Task: Create and Set up a 30-minute session to provide feedback on website design.
Action: Mouse moved to (89, 159)
Screenshot: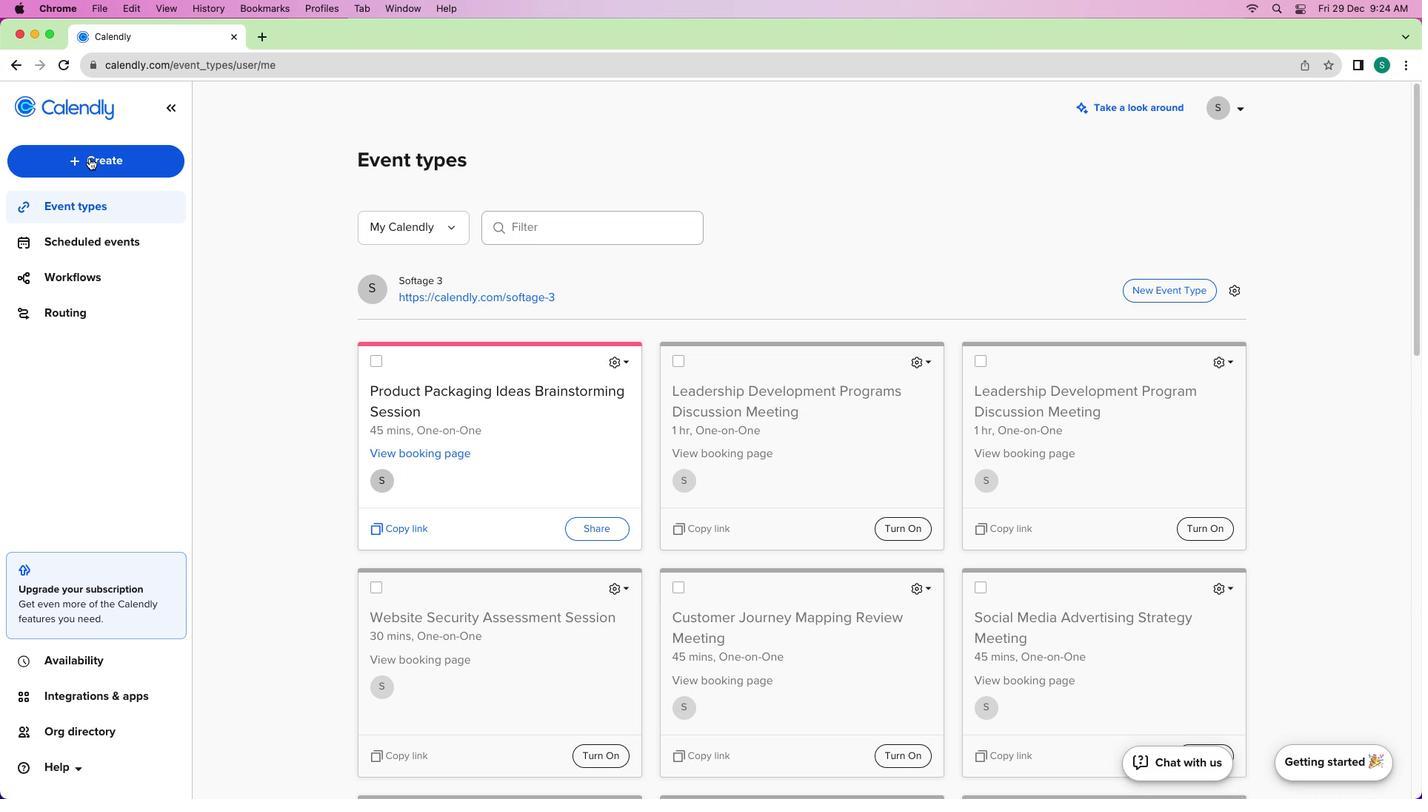 
Action: Mouse pressed left at (89, 159)
Screenshot: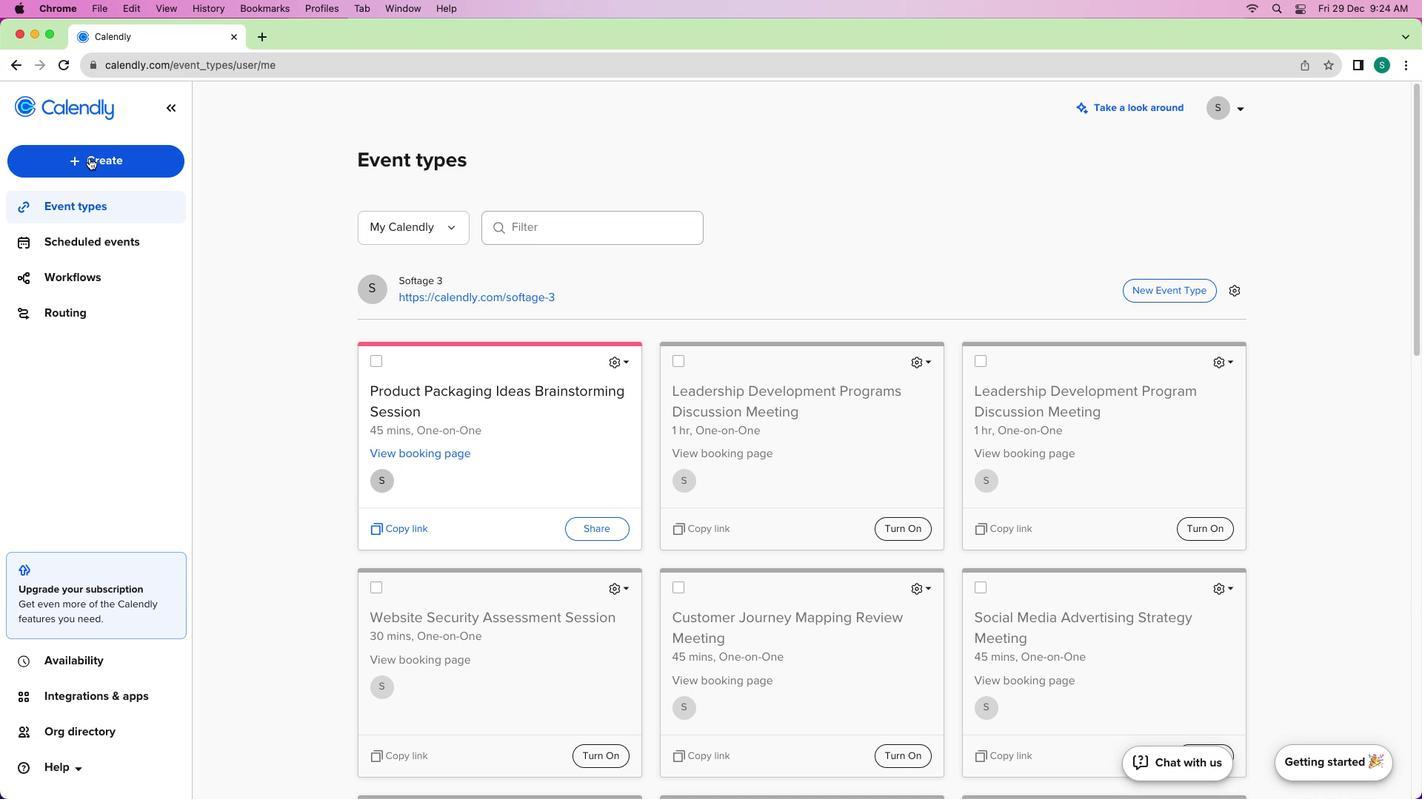 
Action: Mouse moved to (99, 207)
Screenshot: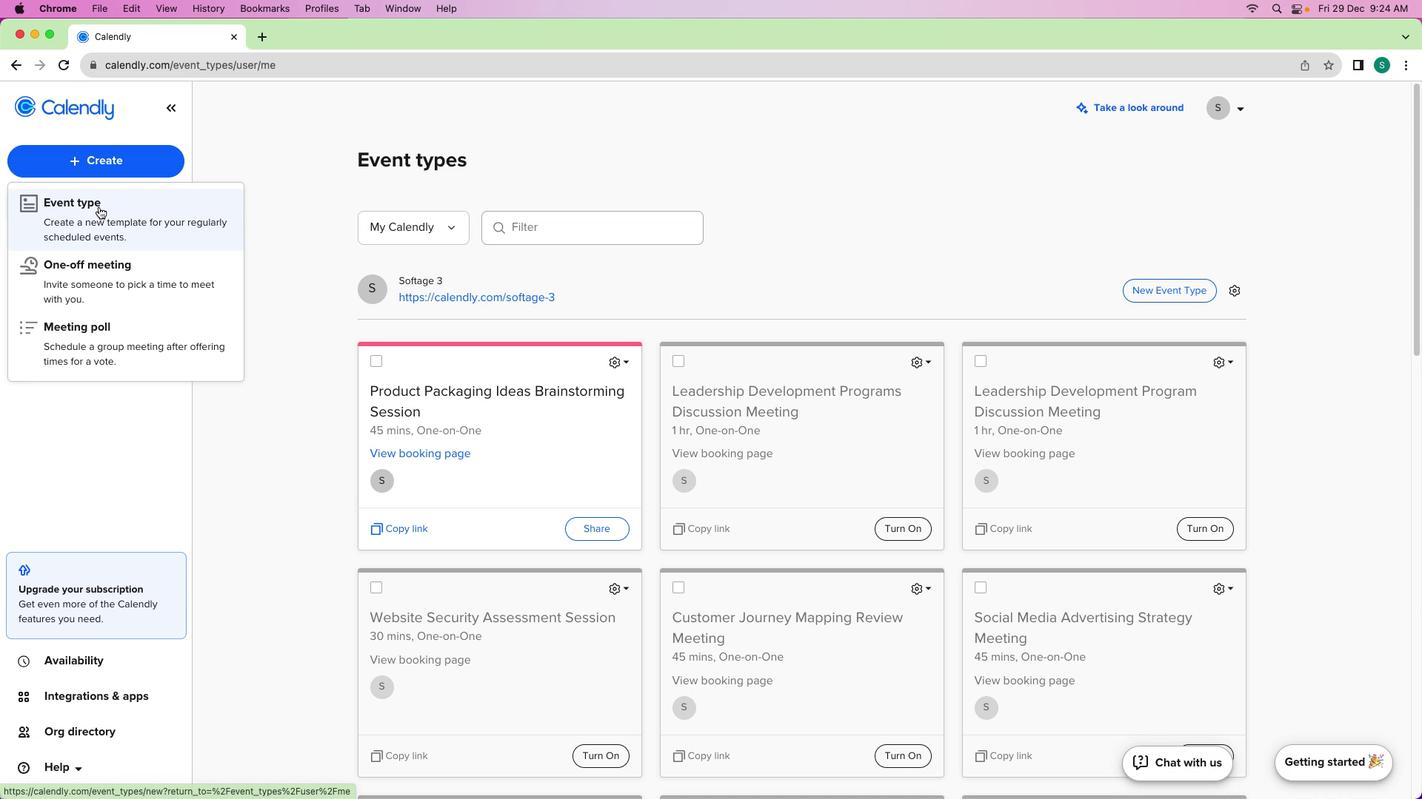 
Action: Mouse pressed left at (99, 207)
Screenshot: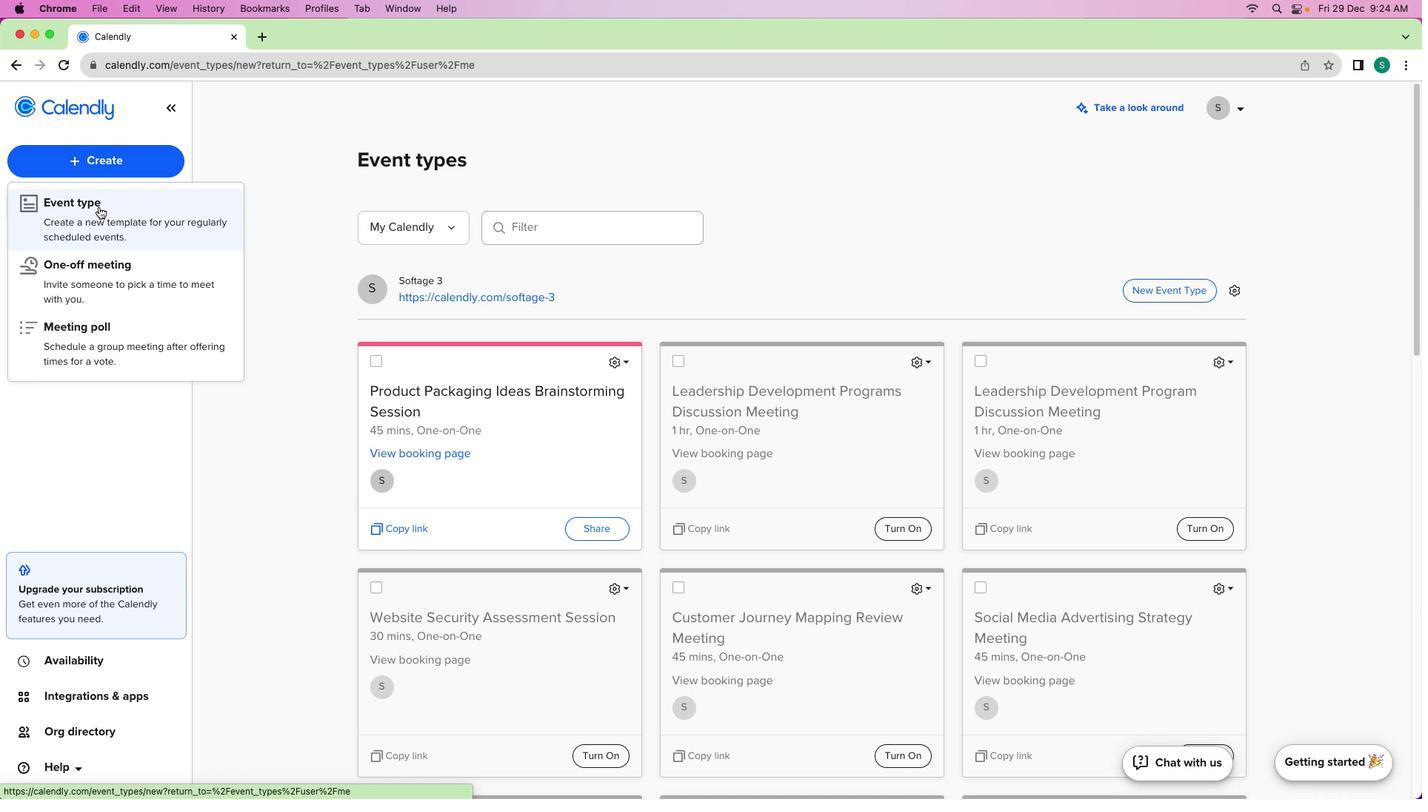 
Action: Mouse moved to (525, 311)
Screenshot: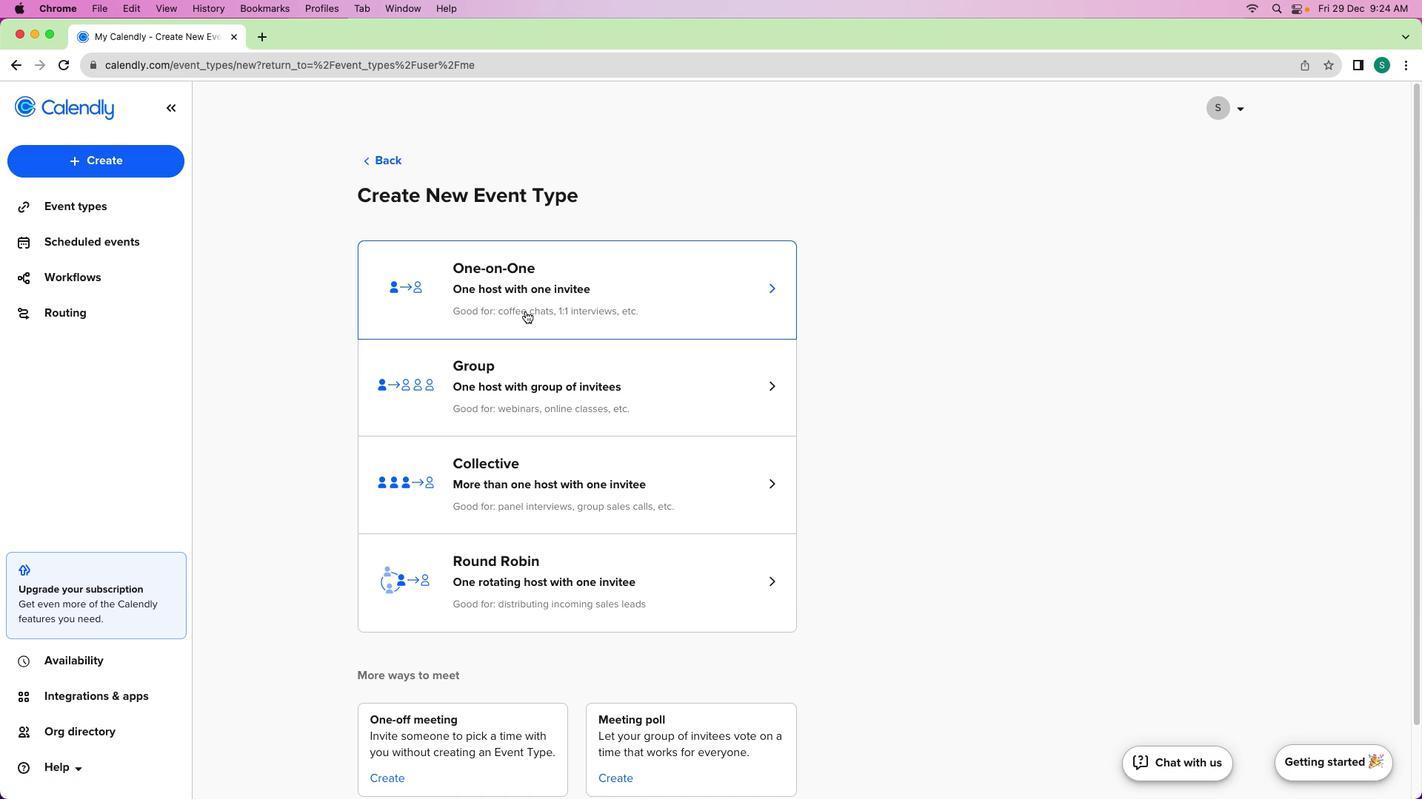 
Action: Mouse pressed left at (525, 311)
Screenshot: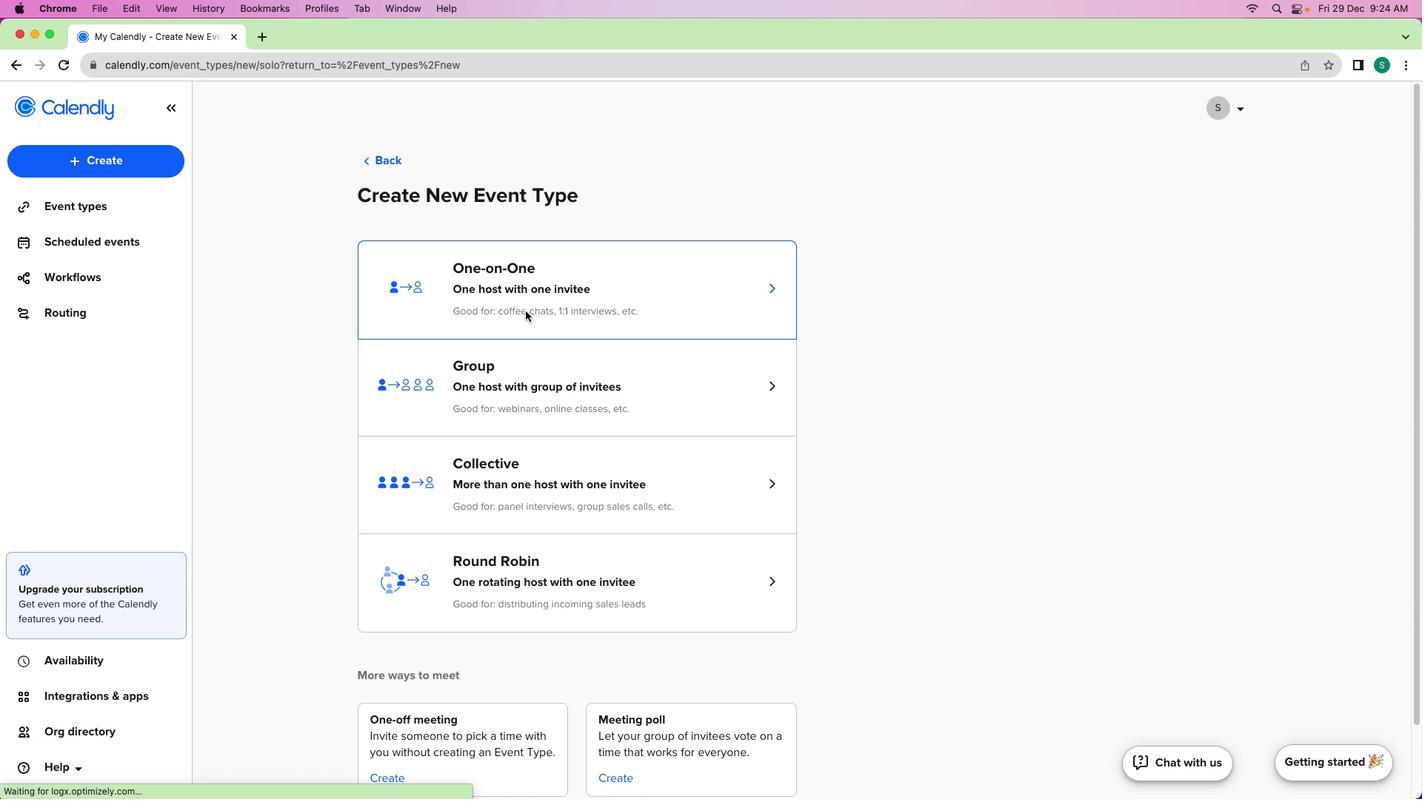 
Action: Mouse moved to (208, 235)
Screenshot: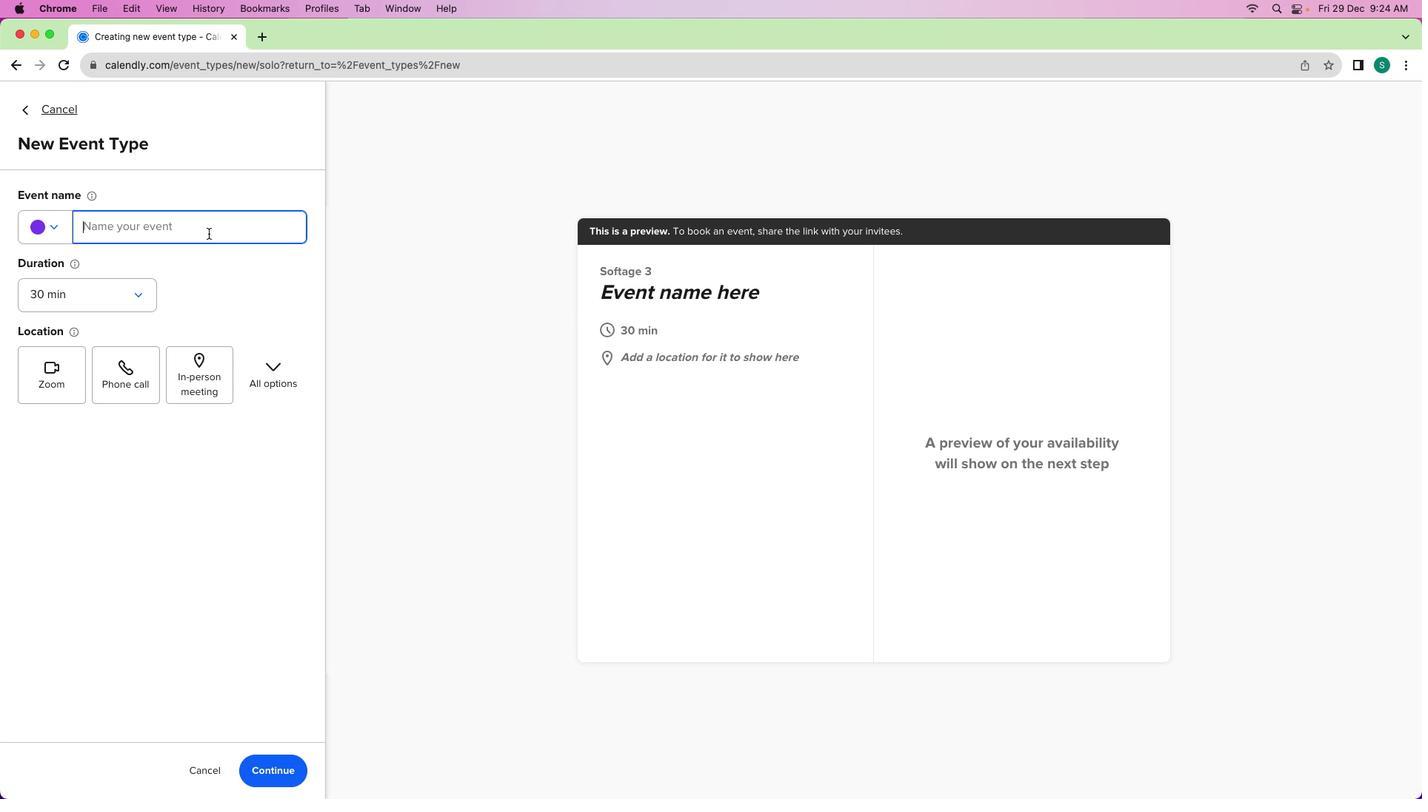 
Action: Mouse pressed left at (208, 235)
Screenshot: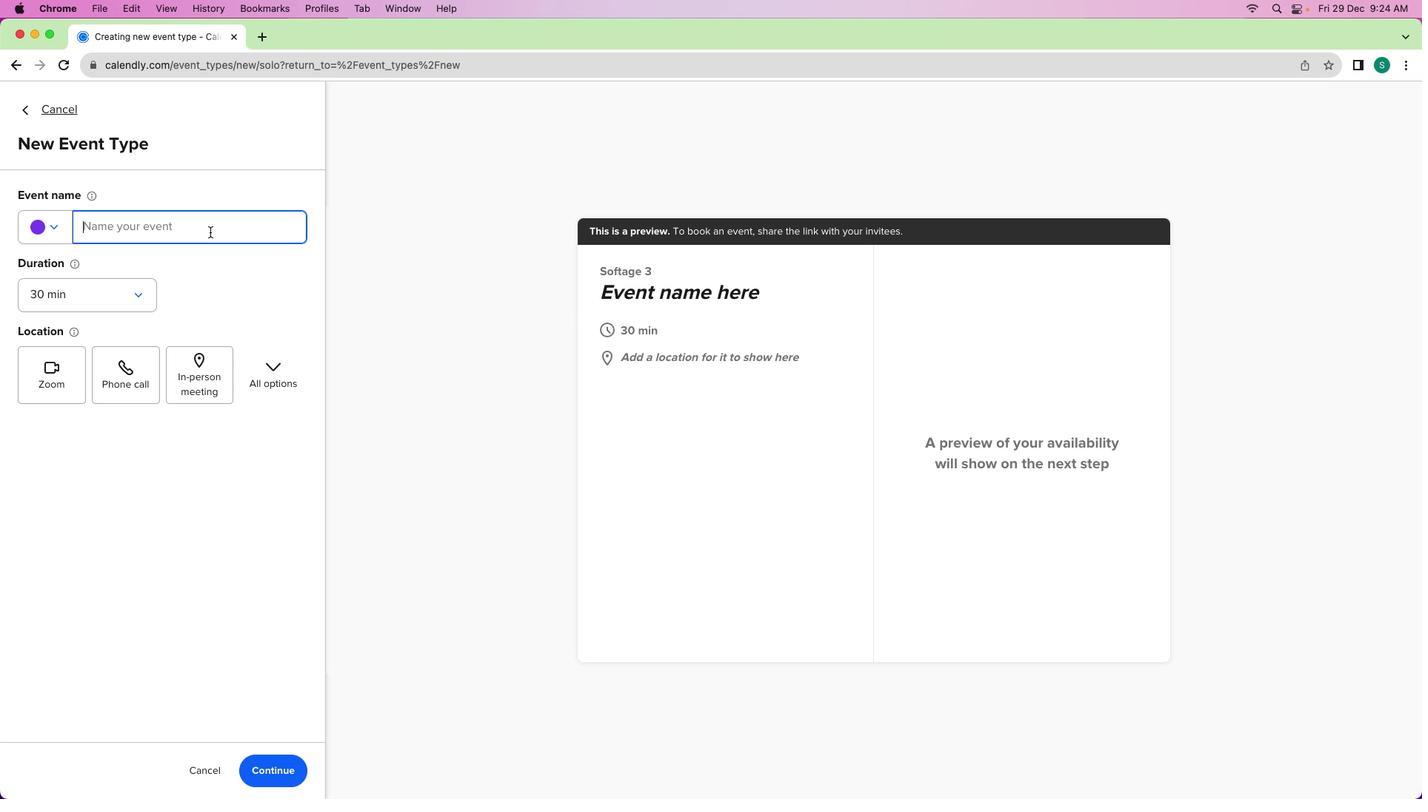 
Action: Mouse moved to (206, 221)
Screenshot: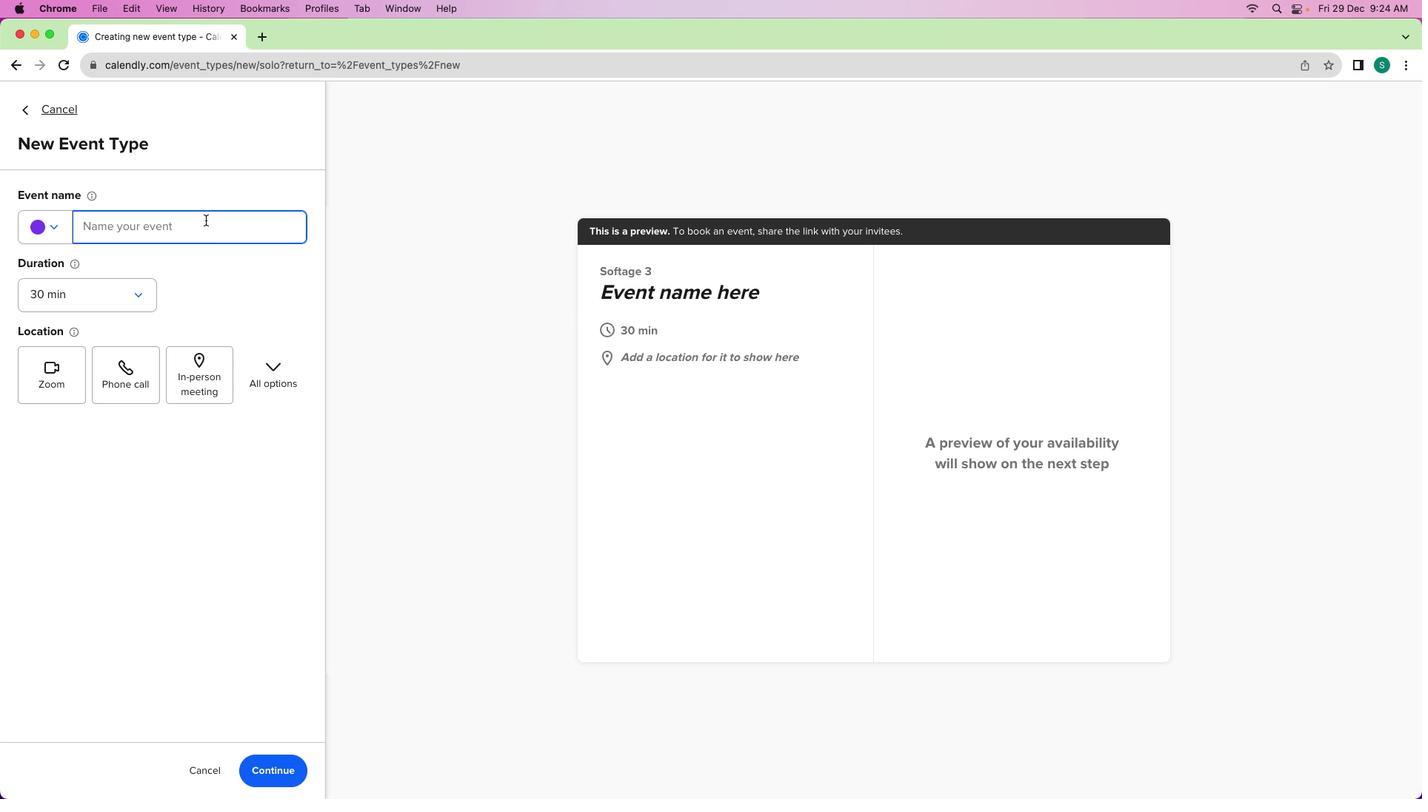 
Action: Key pressed Key.shift'W''e''b''s''i''t''e'Key.spaceKey.shift'D''e''s''i''g''n'Key.spaceKey.shift'F''e''e''e''d'Key.backspaceKey.backspace'd''b''a''c''k'Key.spaceKey.shift'S''e''s''s''o'Key.backspace'i''o''n'
Screenshot: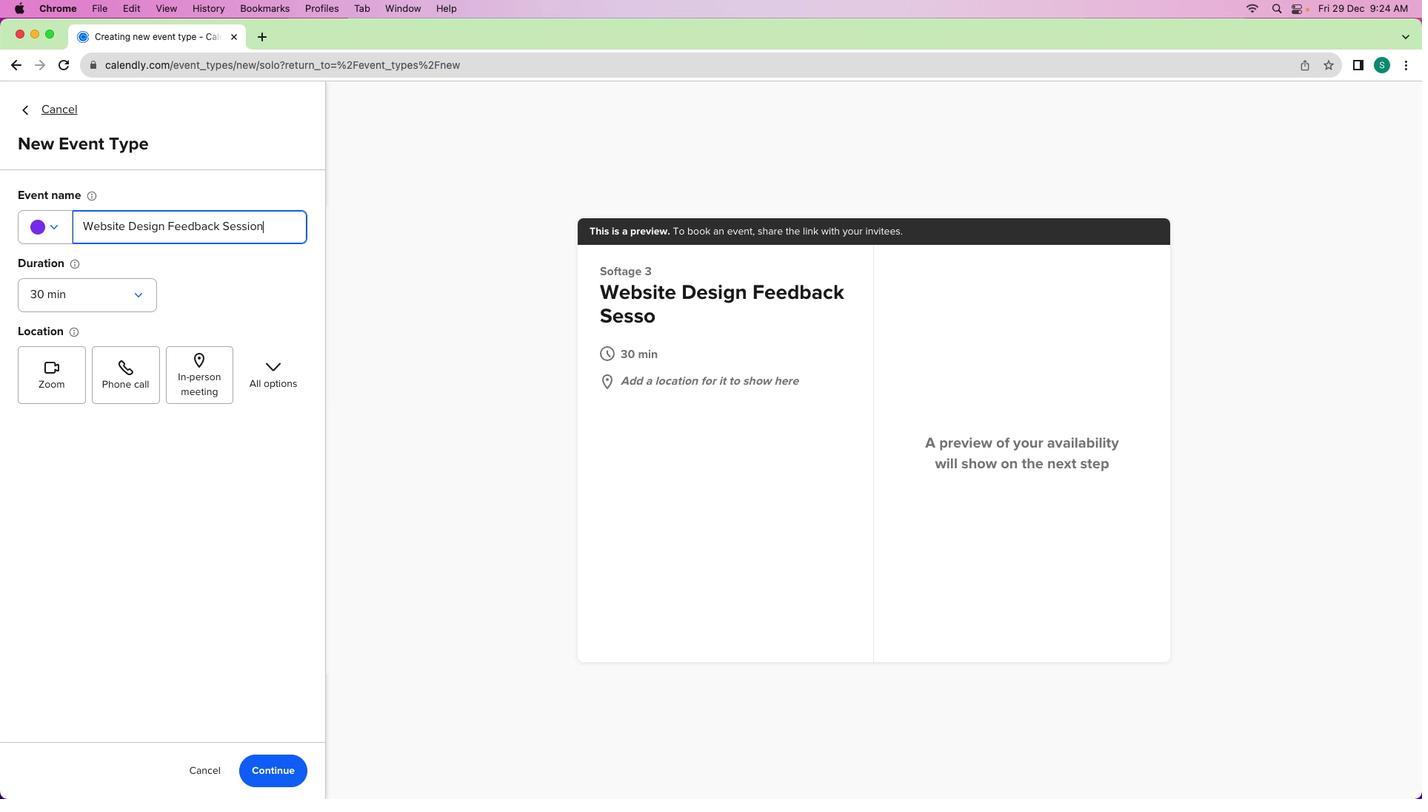 
Action: Mouse moved to (113, 289)
Screenshot: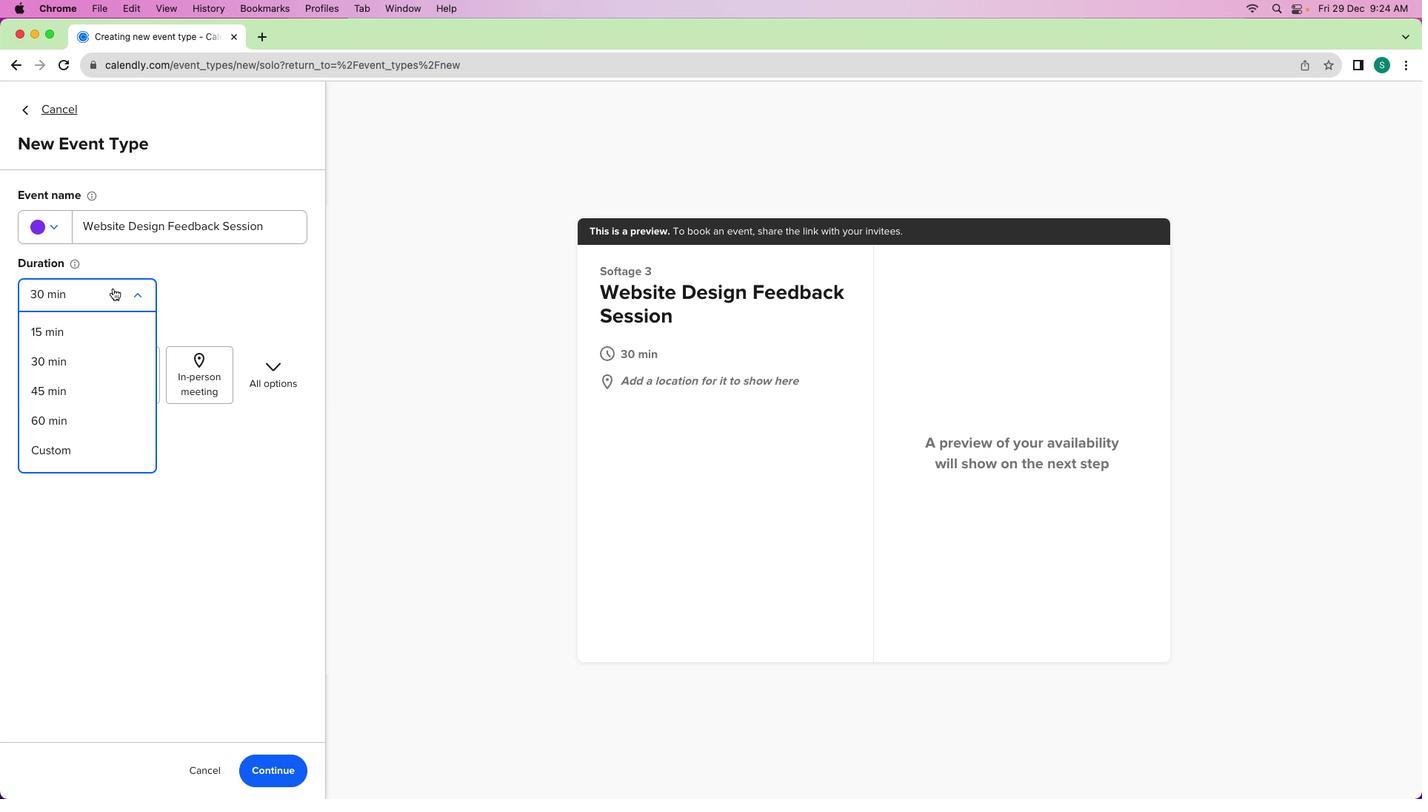 
Action: Mouse pressed left at (113, 289)
Screenshot: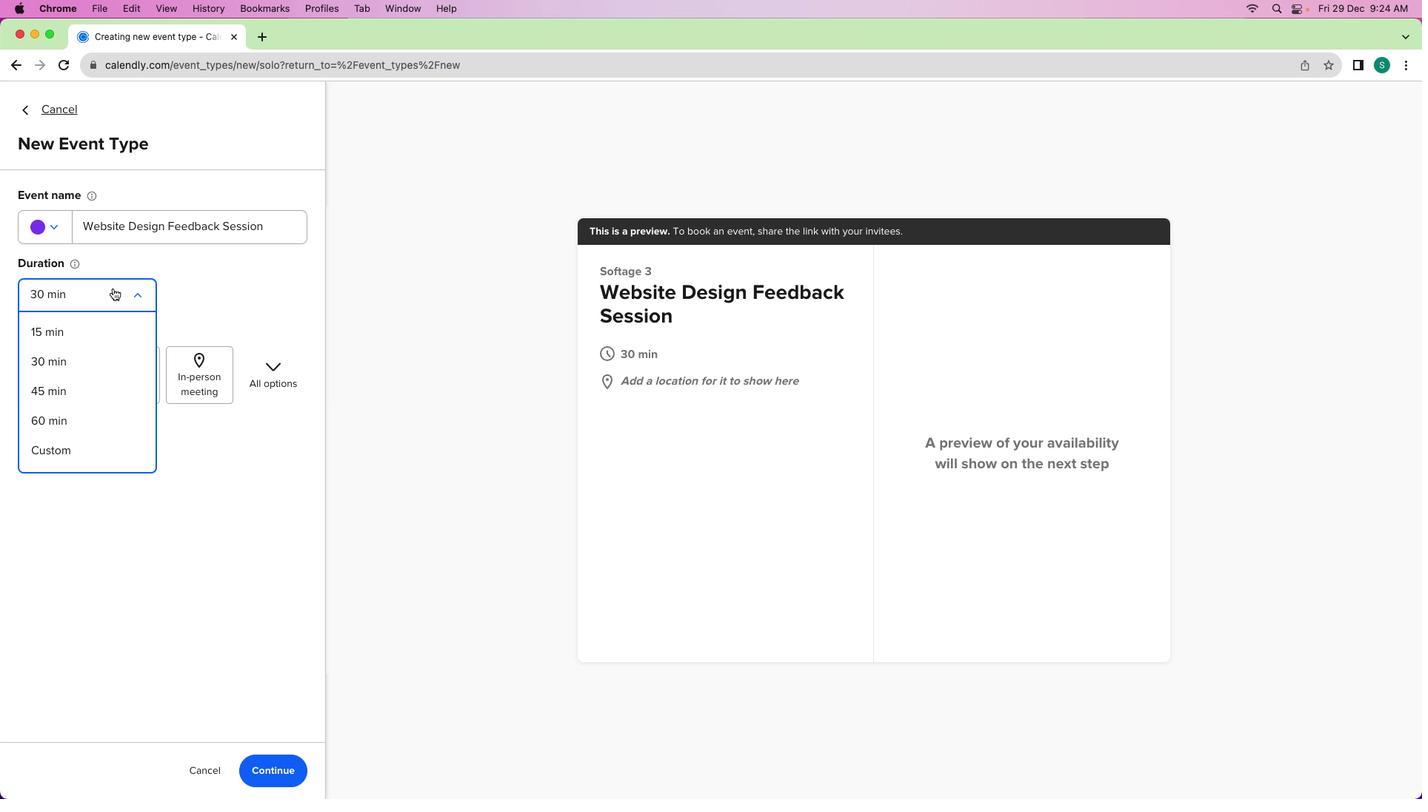 
Action: Mouse moved to (111, 301)
Screenshot: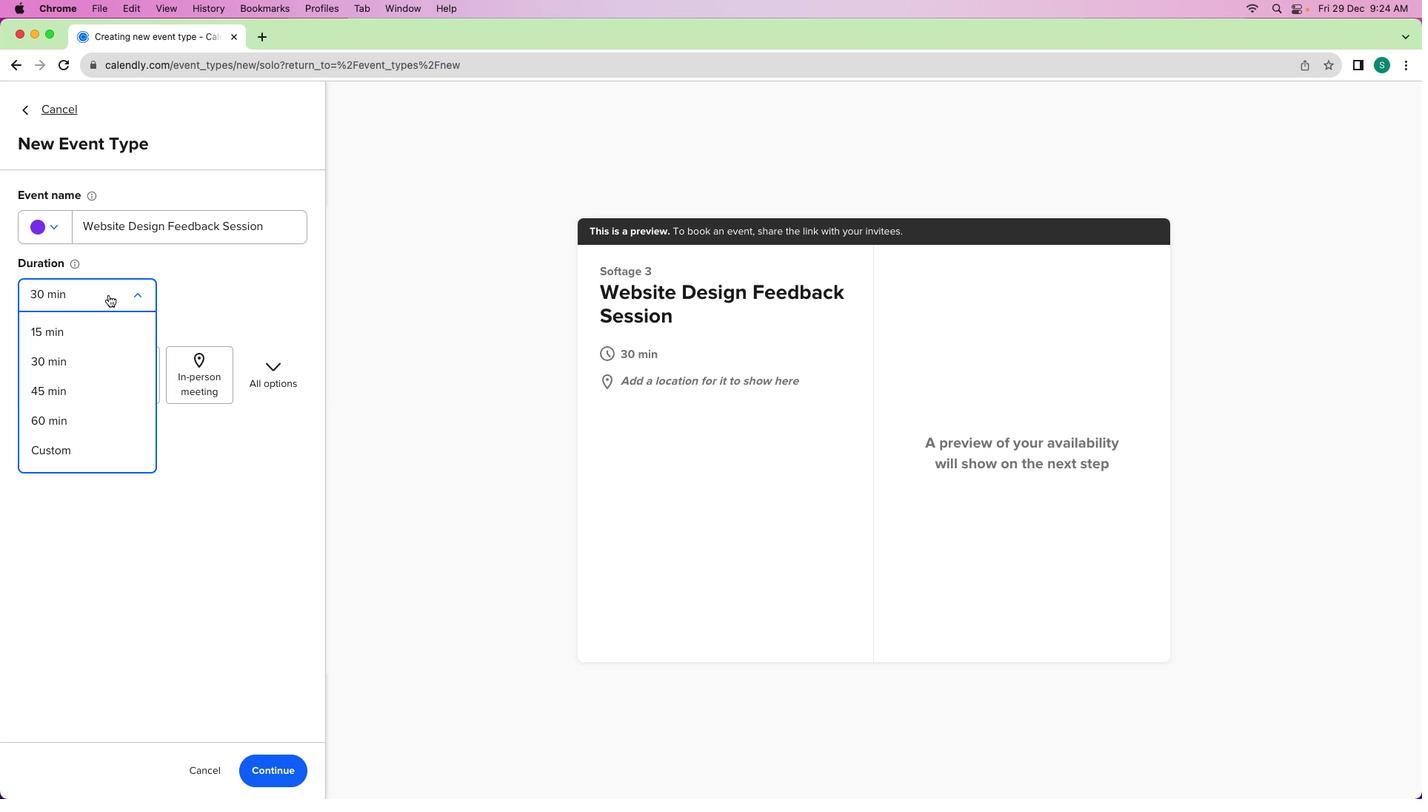 
Action: Mouse pressed left at (111, 301)
Screenshot: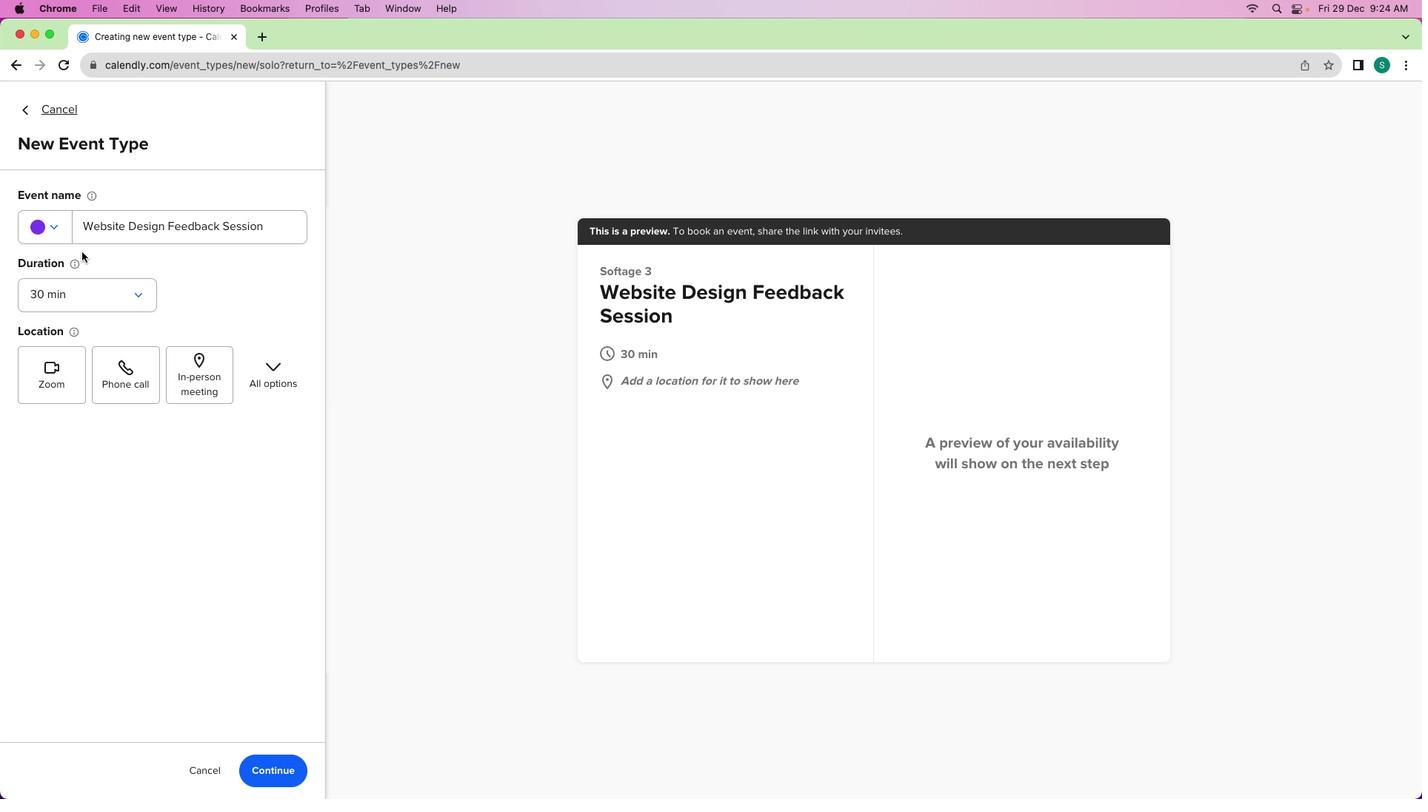
Action: Mouse moved to (54, 225)
Screenshot: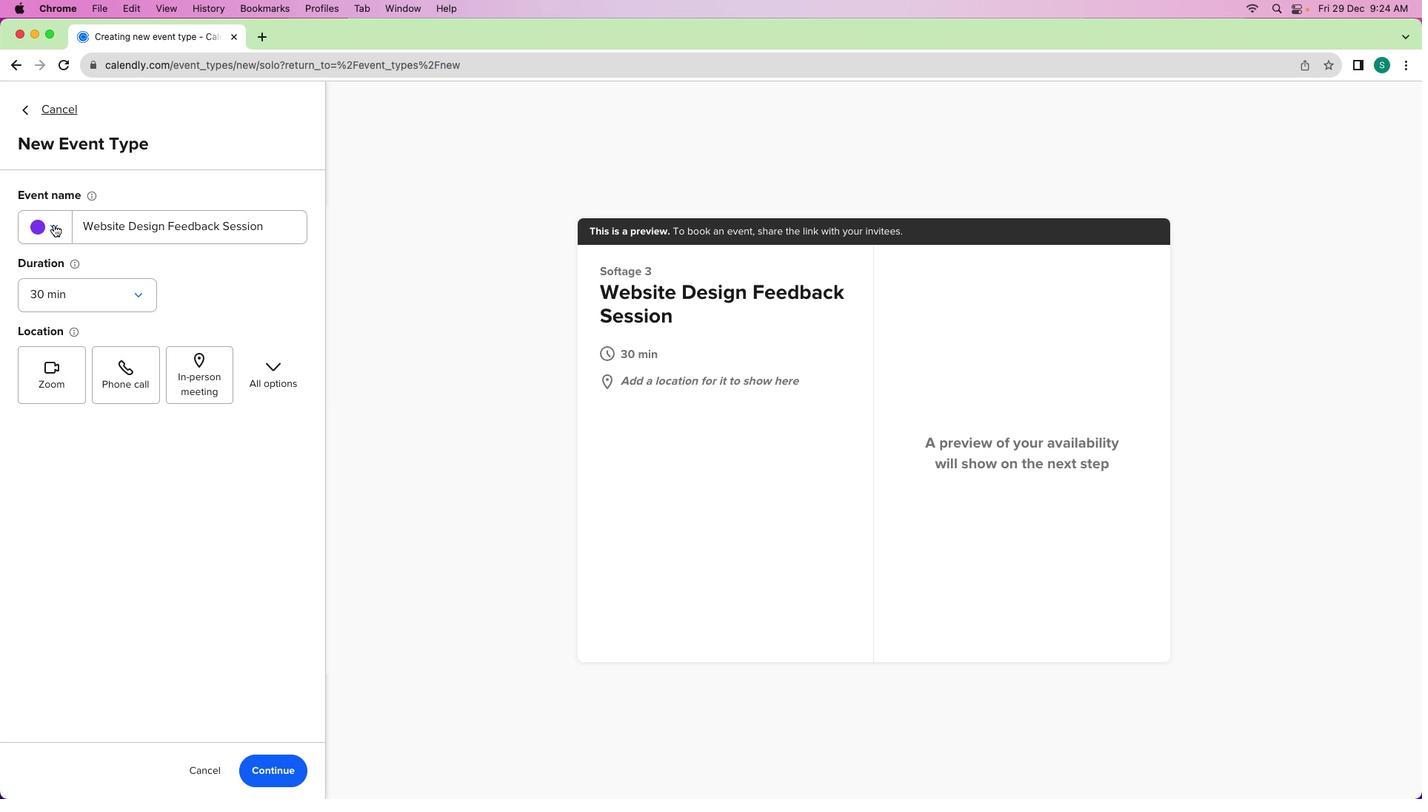 
Action: Mouse pressed left at (54, 225)
Screenshot: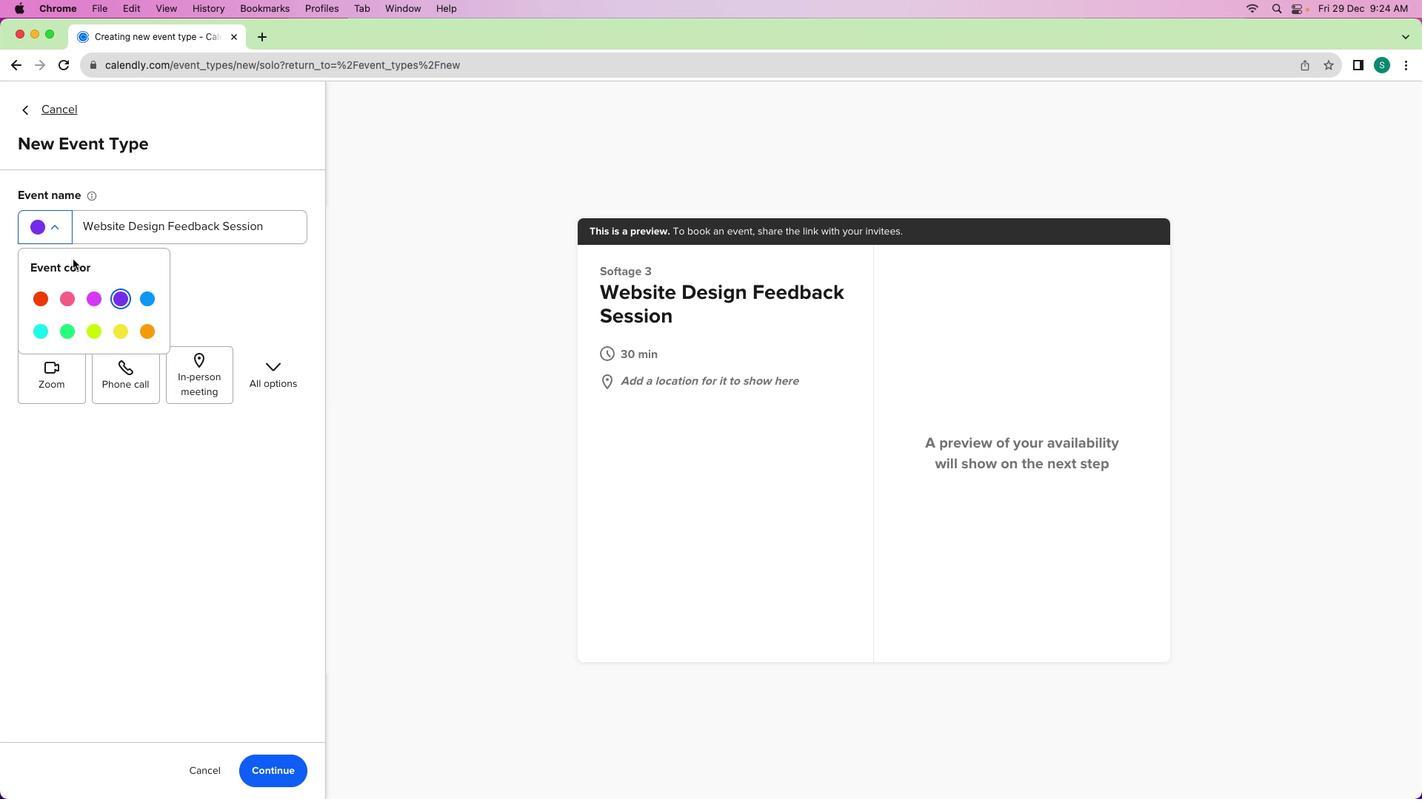 
Action: Mouse moved to (119, 333)
Screenshot: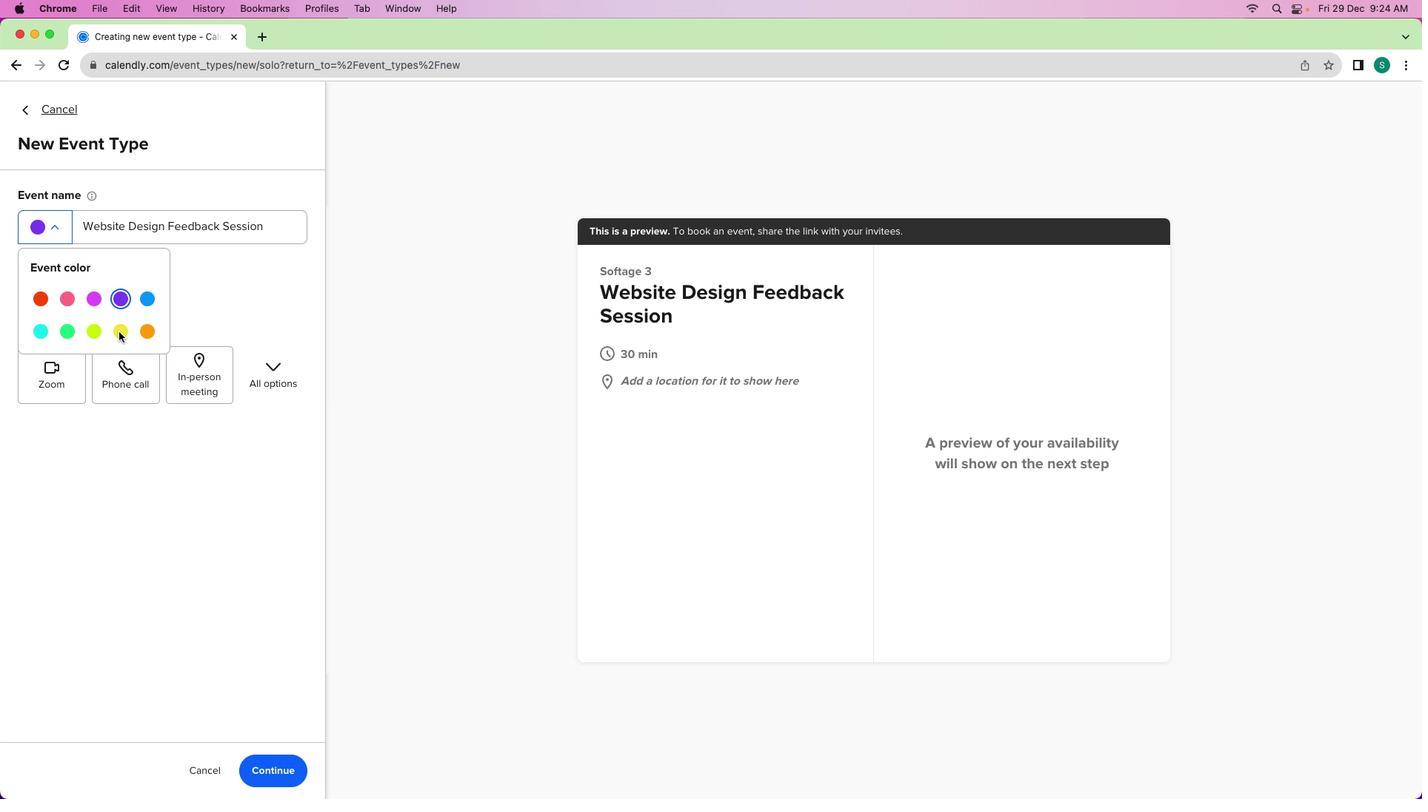 
Action: Mouse pressed left at (119, 333)
Screenshot: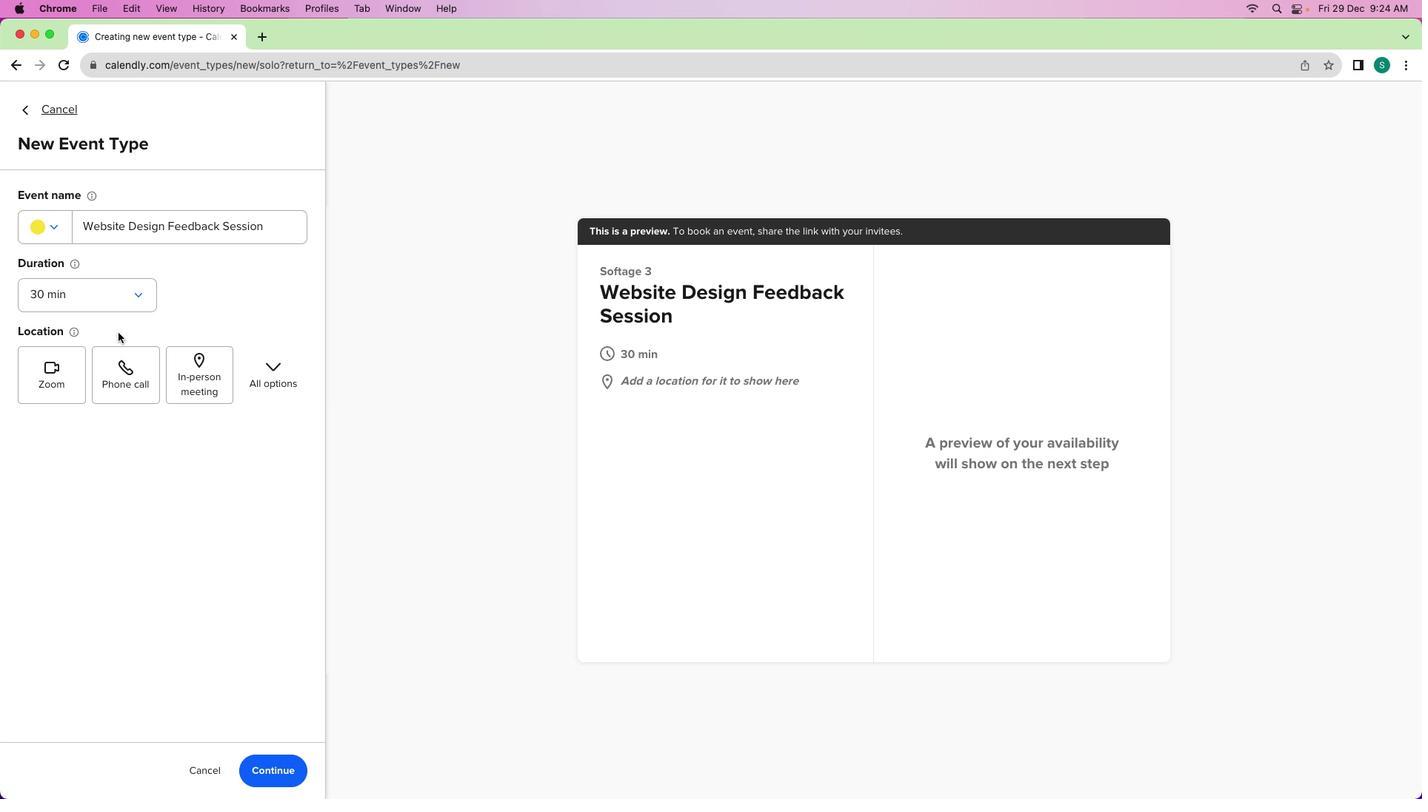 
Action: Mouse moved to (72, 379)
Screenshot: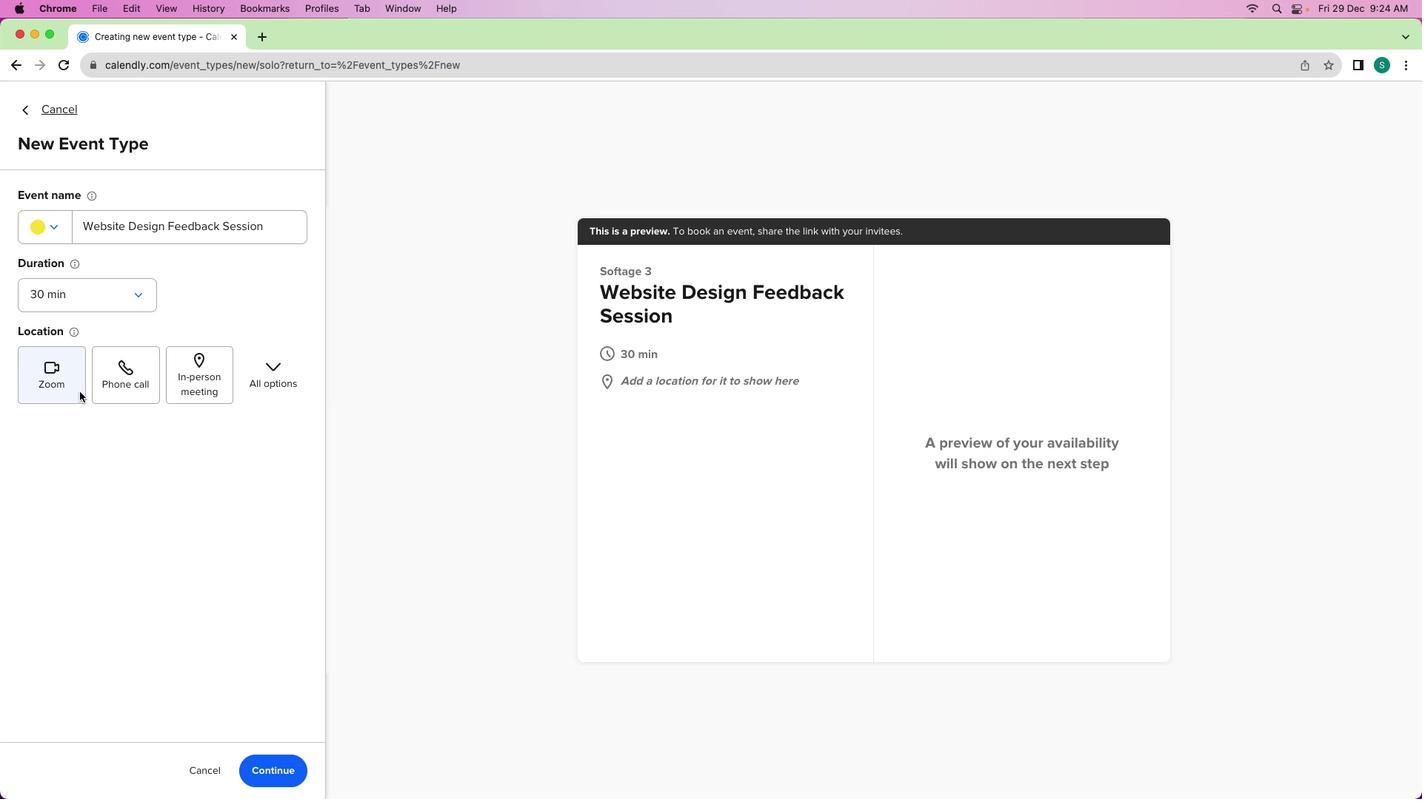 
Action: Mouse pressed left at (72, 379)
Screenshot: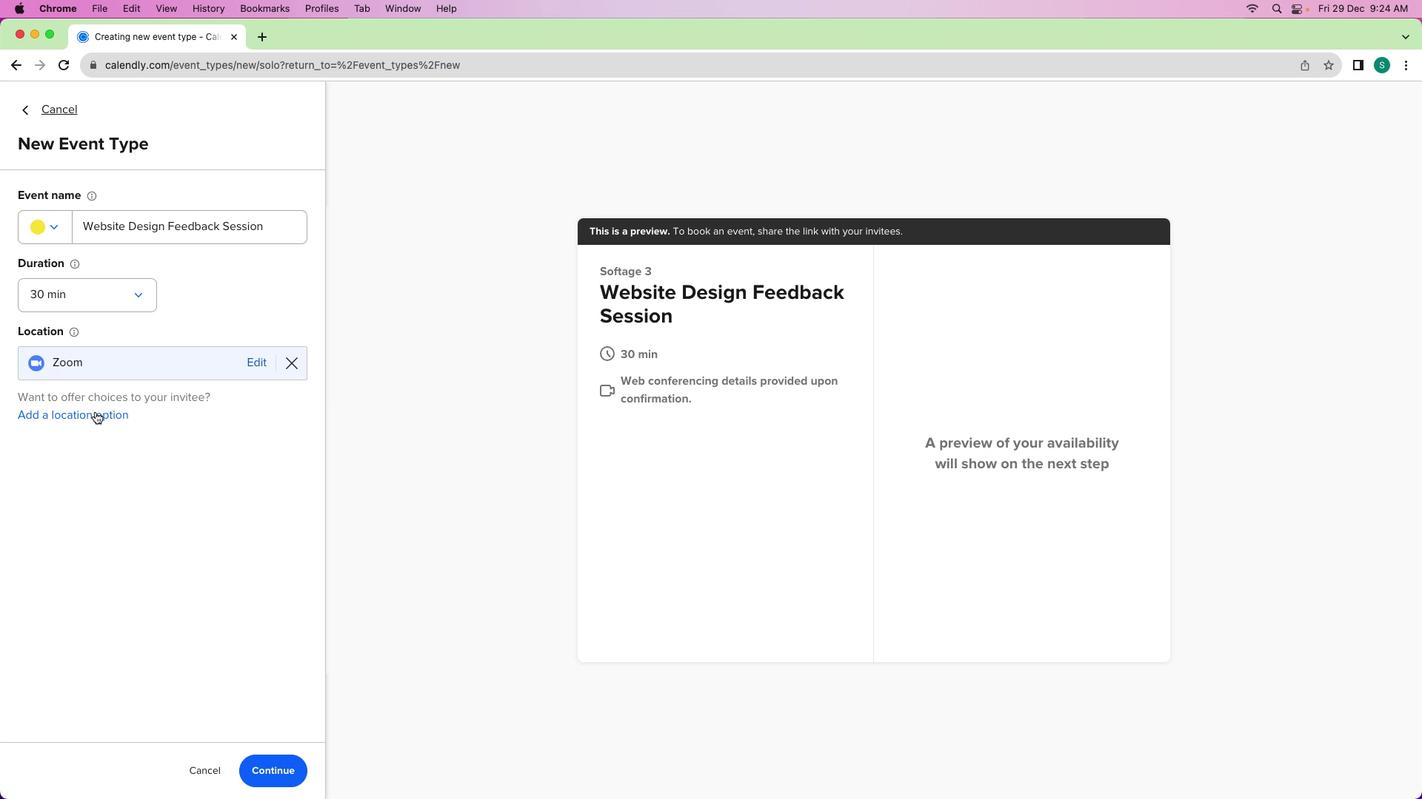 
Action: Mouse moved to (271, 769)
Screenshot: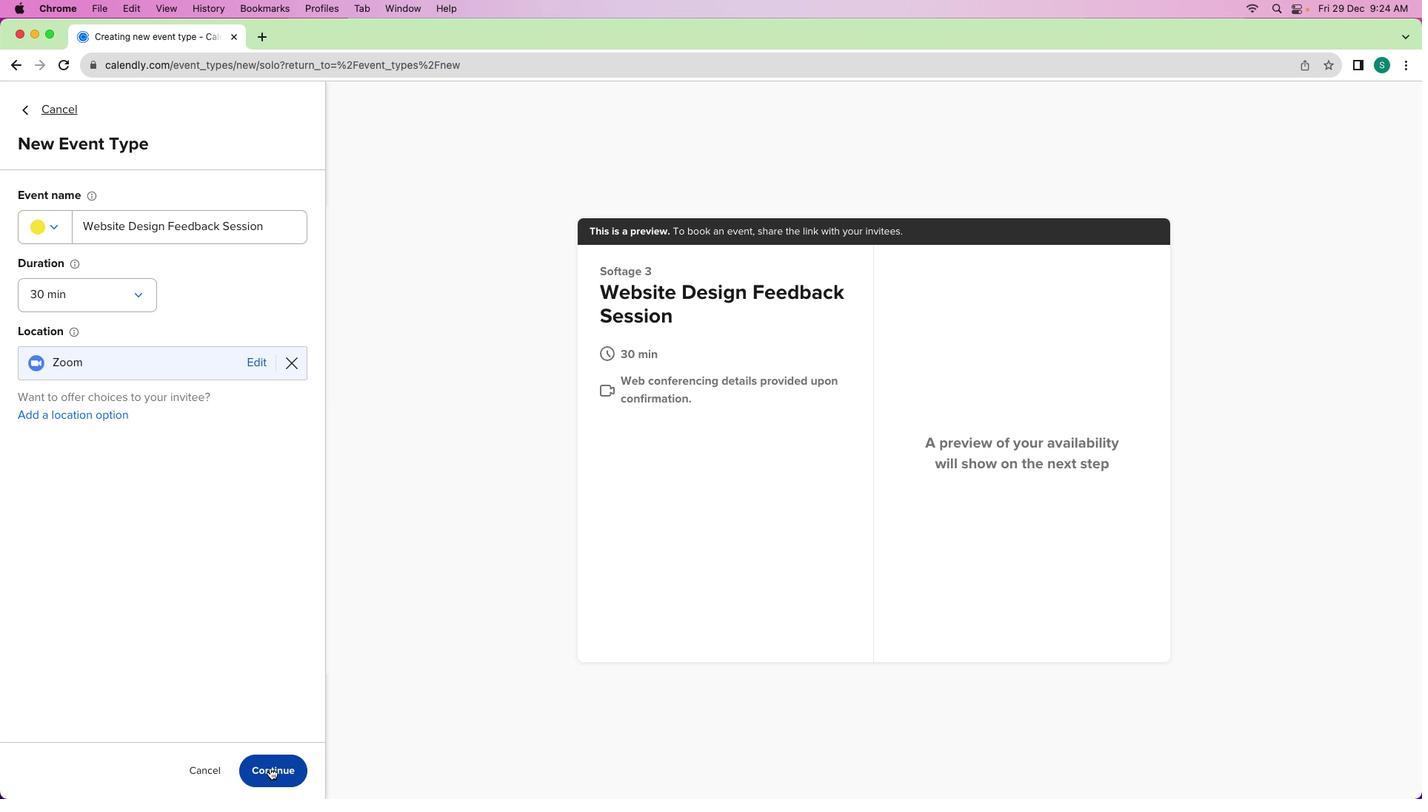 
Action: Mouse pressed left at (271, 769)
Screenshot: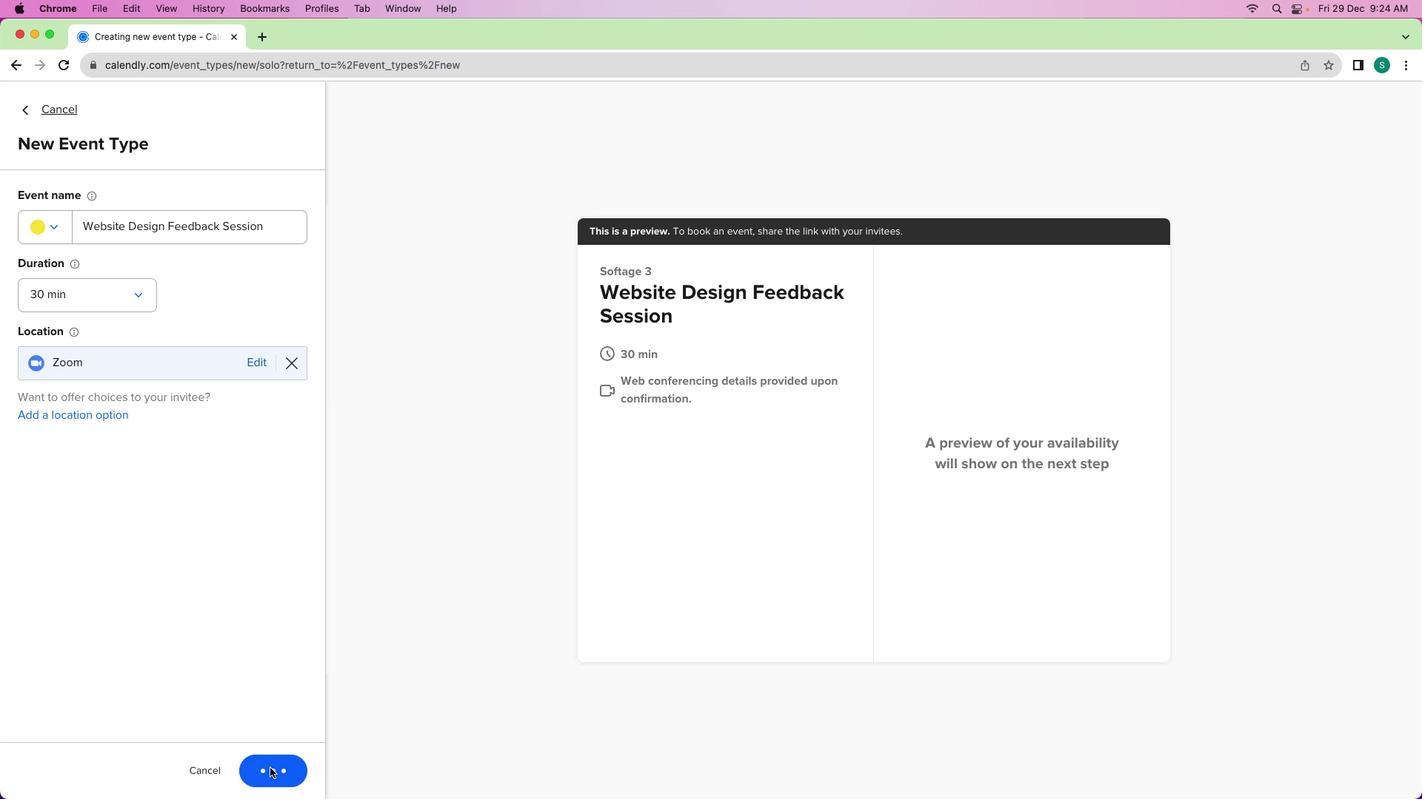 
Action: Mouse moved to (276, 237)
Screenshot: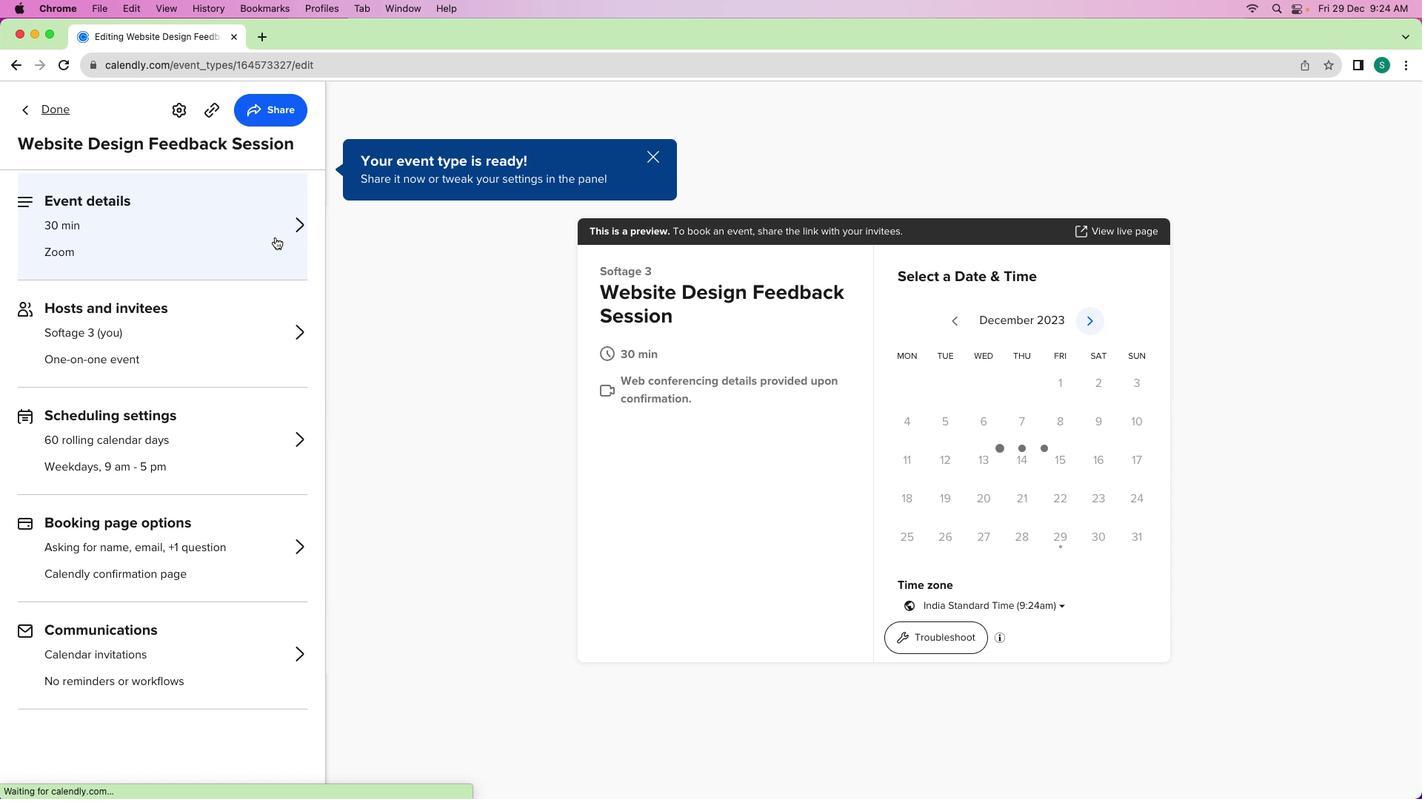 
Action: Mouse pressed left at (276, 237)
Screenshot: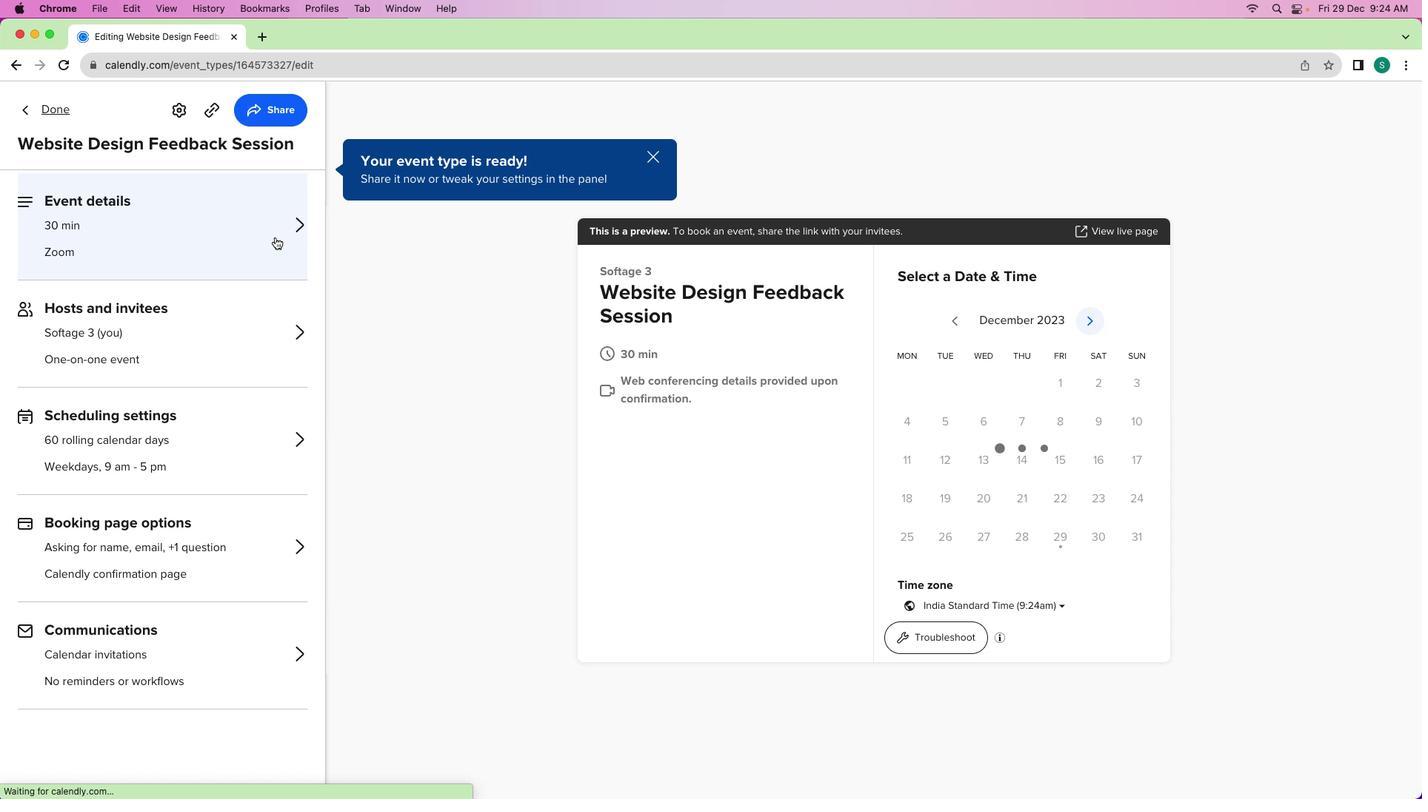 
Action: Mouse moved to (191, 549)
Screenshot: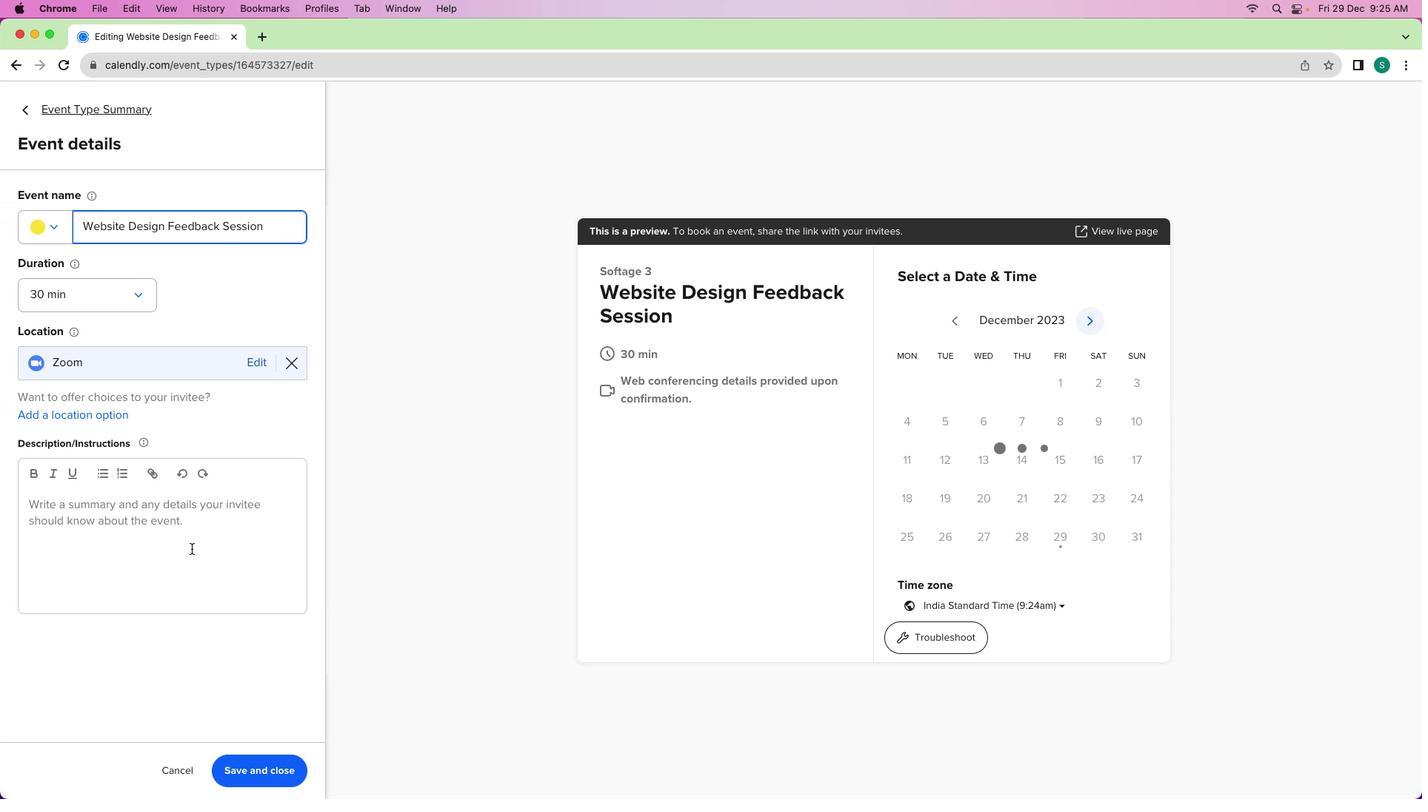 
Action: Mouse pressed left at (191, 549)
Screenshot: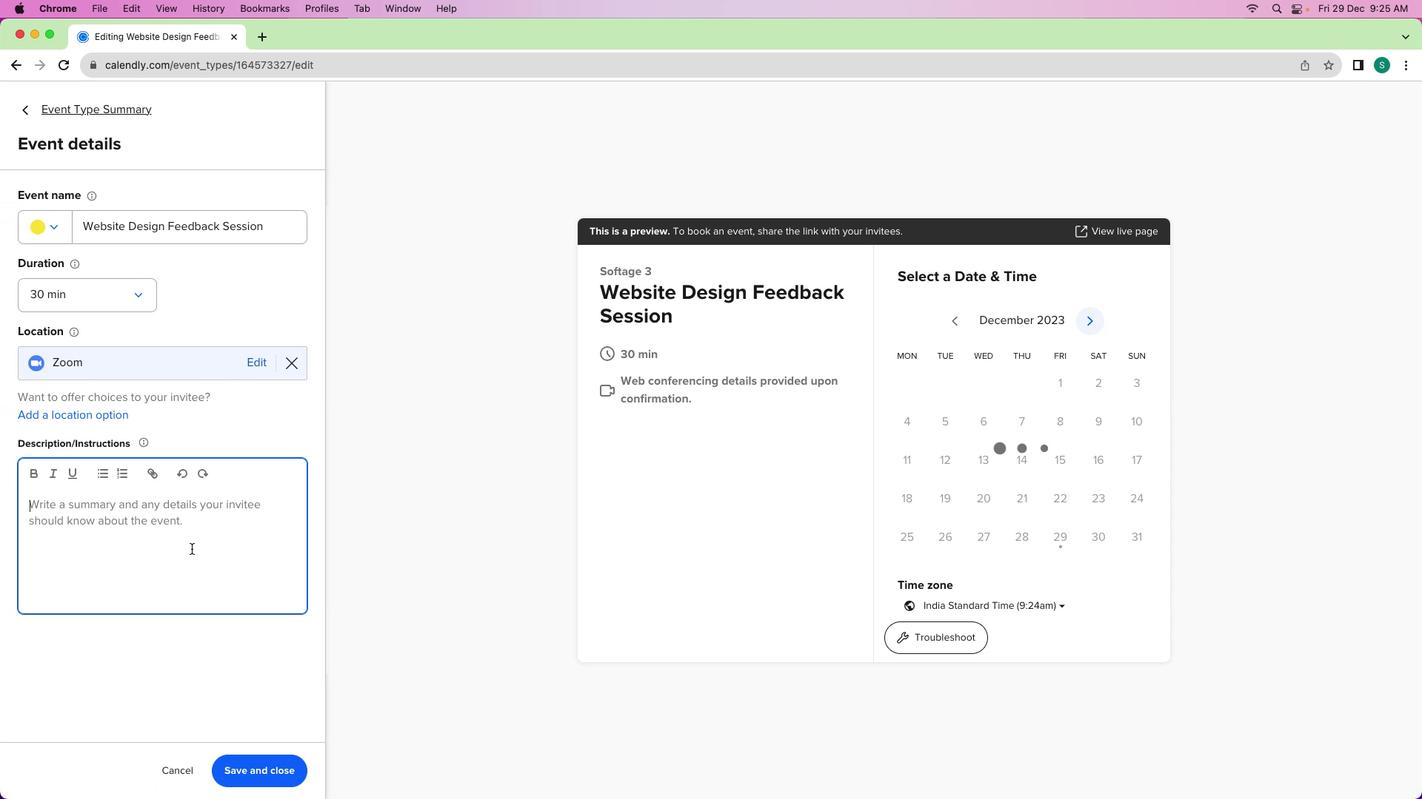 
Action: Mouse moved to (192, 549)
Screenshot: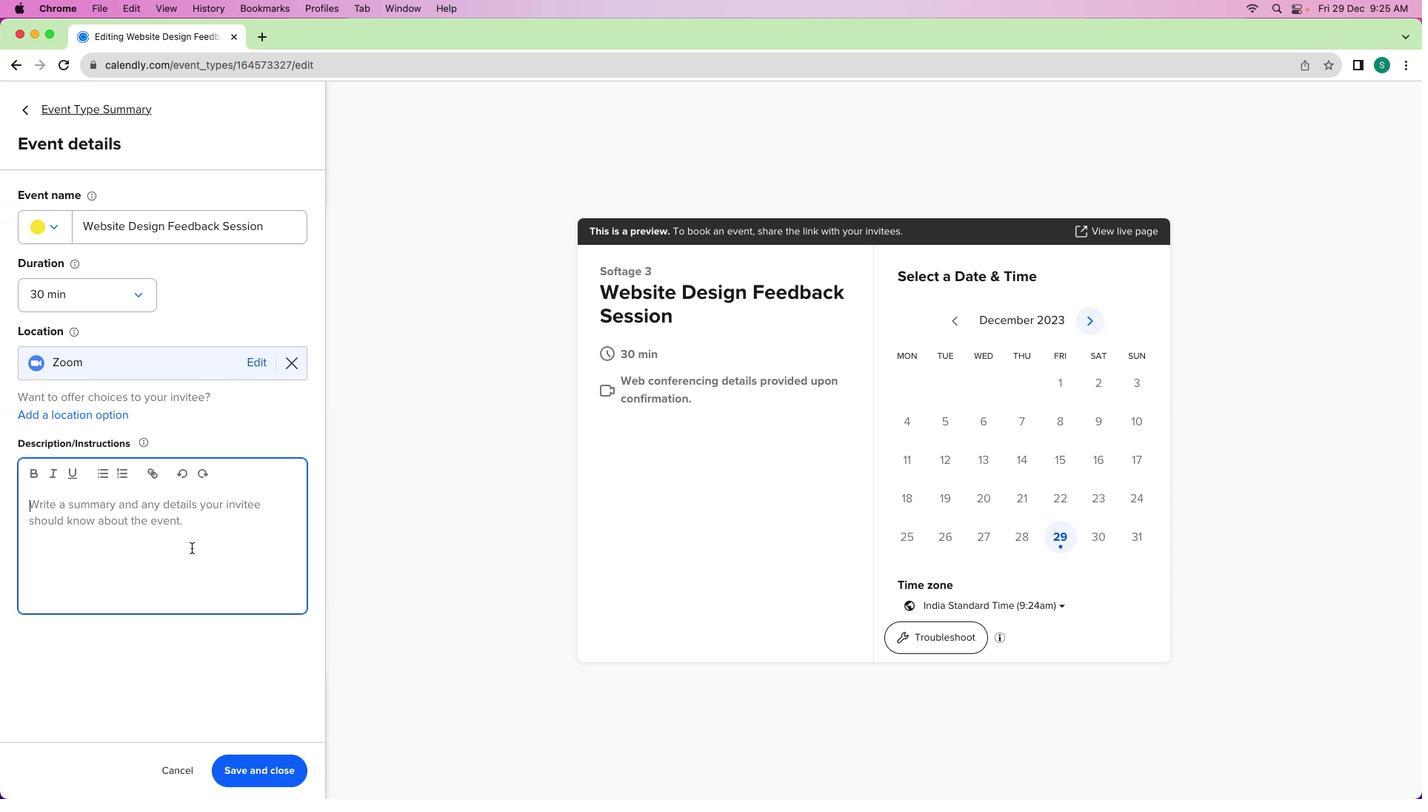 
Action: Key pressed Key.shift'J''o''i''n'Key.space'm''e'Key.space'f''o''r'Key.space'a''n'Key.space'f''o''c''u''s''e''d'Key.space's''e''s''s''i''o''n'Key.space'd''e''d''i''c''a''t''e''d'Key.space't''o'Key.space'p''r''o''v''i''d''i''n''g'Key.space'f''e''e''d''b''a''c''k'Key.space'o''n'Key.space'o''u''r'Key.space'w''e''b''s''i''t''e'Key.space'd''e''s''i''g''n''.'Key.spaceKey.shiftKey.shift'W''e'"'"'l''l'Key.space'r''e''v''i''e''w'Key.space't''h''e'Key.space'c'Key.upKey.upKey.rightKey.rightKey.backspaceKey.downKey.down'u''r''r''e''n''t'Key.space'd''e''s''i''g''n'Key.space'e''l''e''m''e''n''t''s'','Key.space'd''i''s''c''u''s''s'Key.space'u''s''a''b''i''l''i''t''y'','Key.space'a''n''d'Key.space's''h''a''r''e'Key.space'i''n''s''i''g''h''t''s'Key.space't''o'Key.space'e''n''h''a''n''c''e'Key.space't''h''e'Key.space'o''v''e''r''a''l''l'Key.space'u''s''e''r'Key.space'e''x''p''e''r''i''e''n''c''e''.'
Screenshot: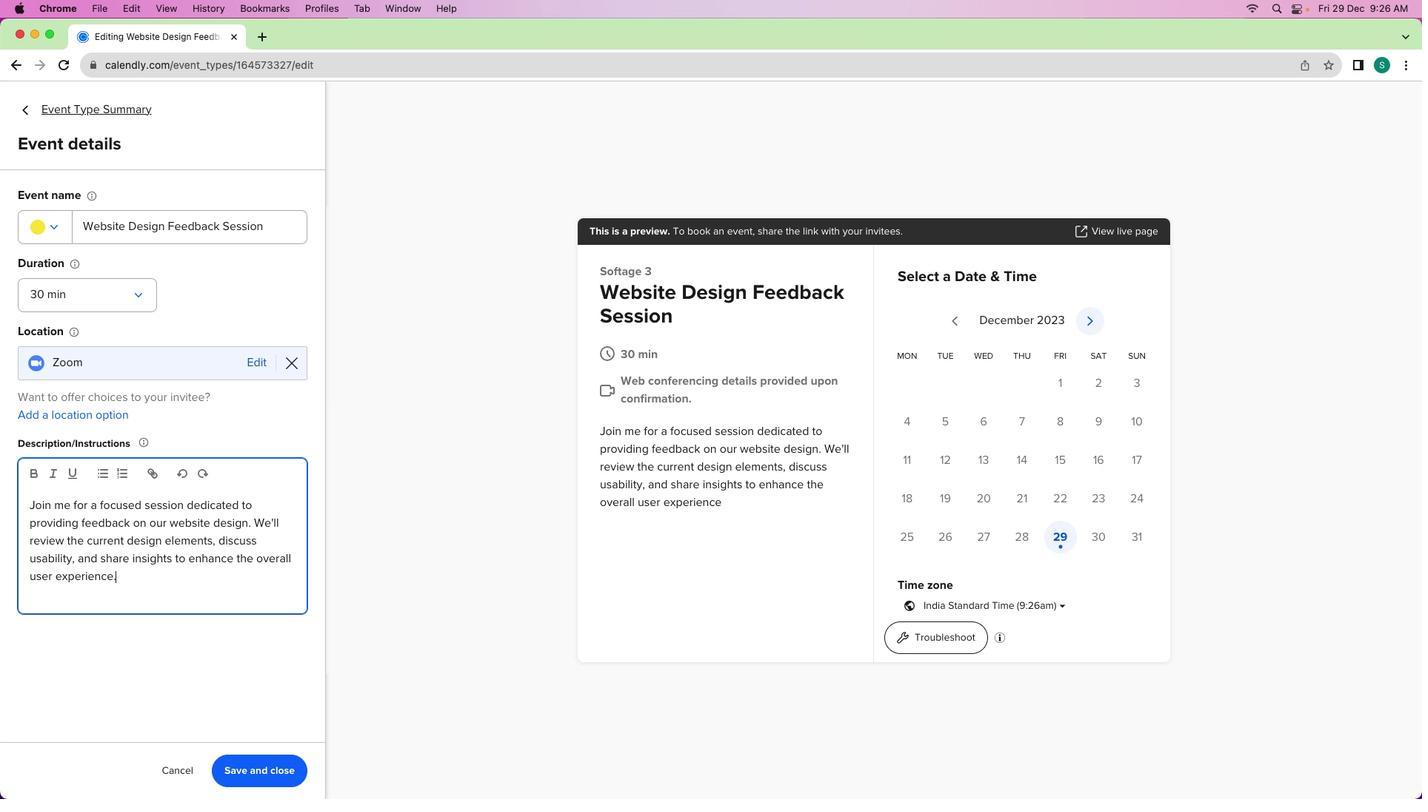 
Action: Mouse moved to (269, 782)
Screenshot: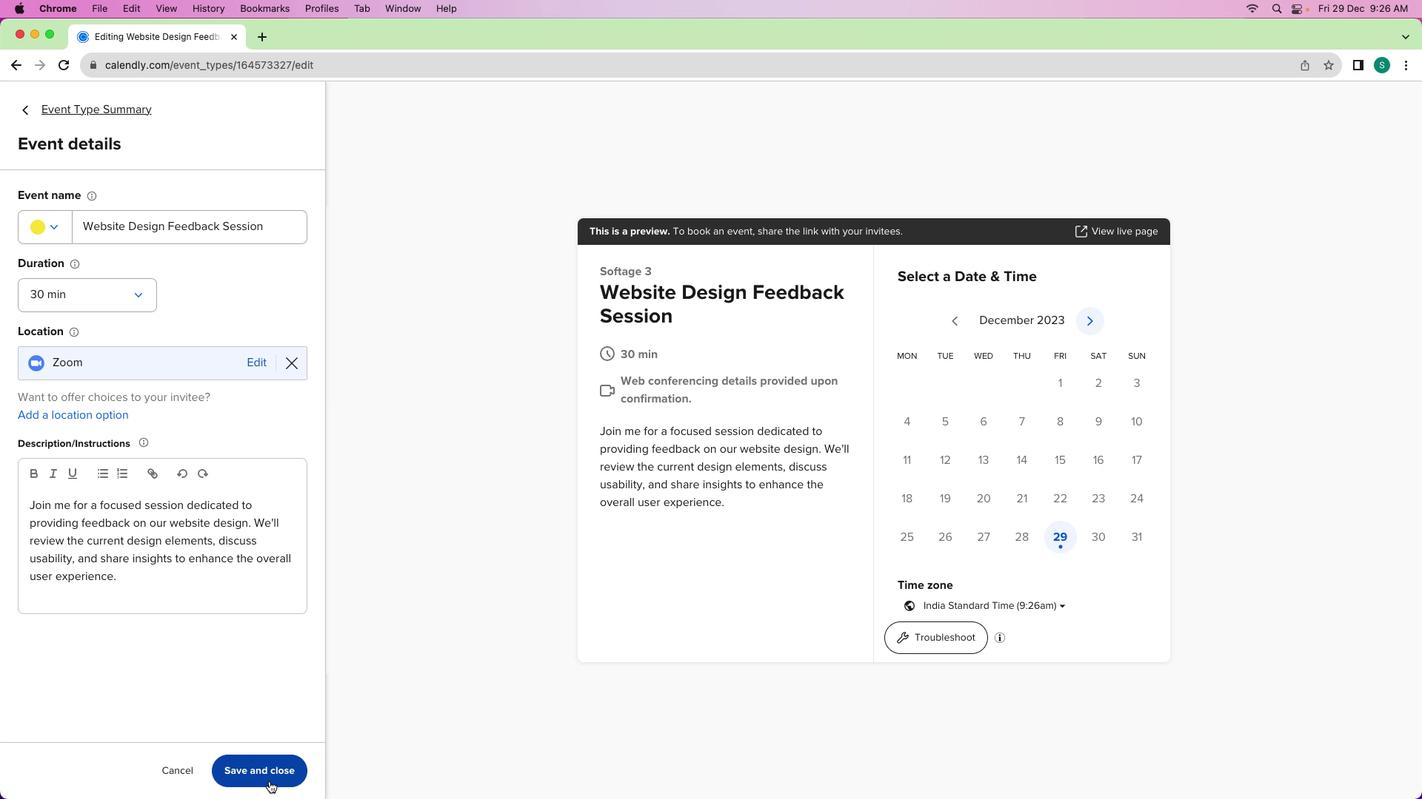 
Action: Mouse pressed left at (269, 782)
Screenshot: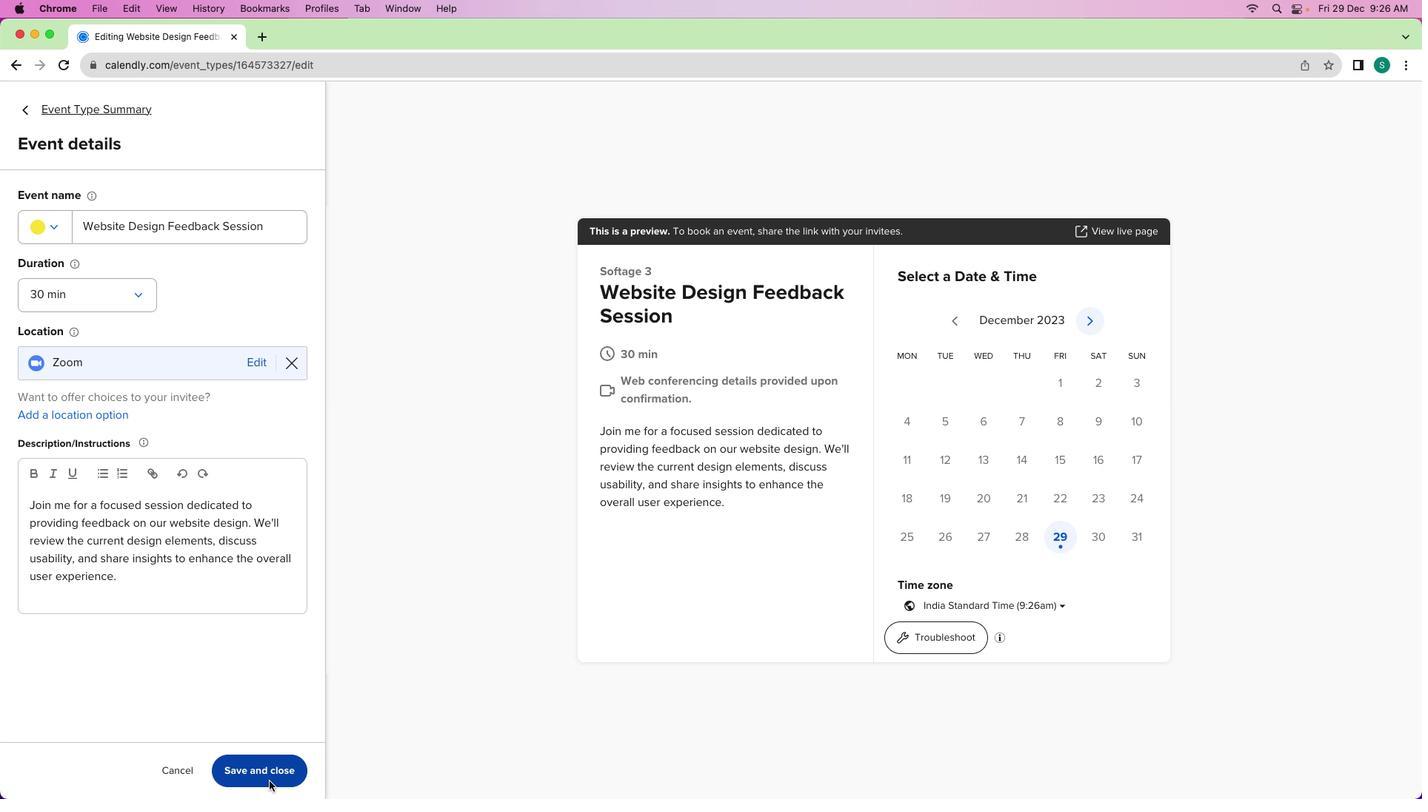 
Action: Mouse moved to (65, 114)
Screenshot: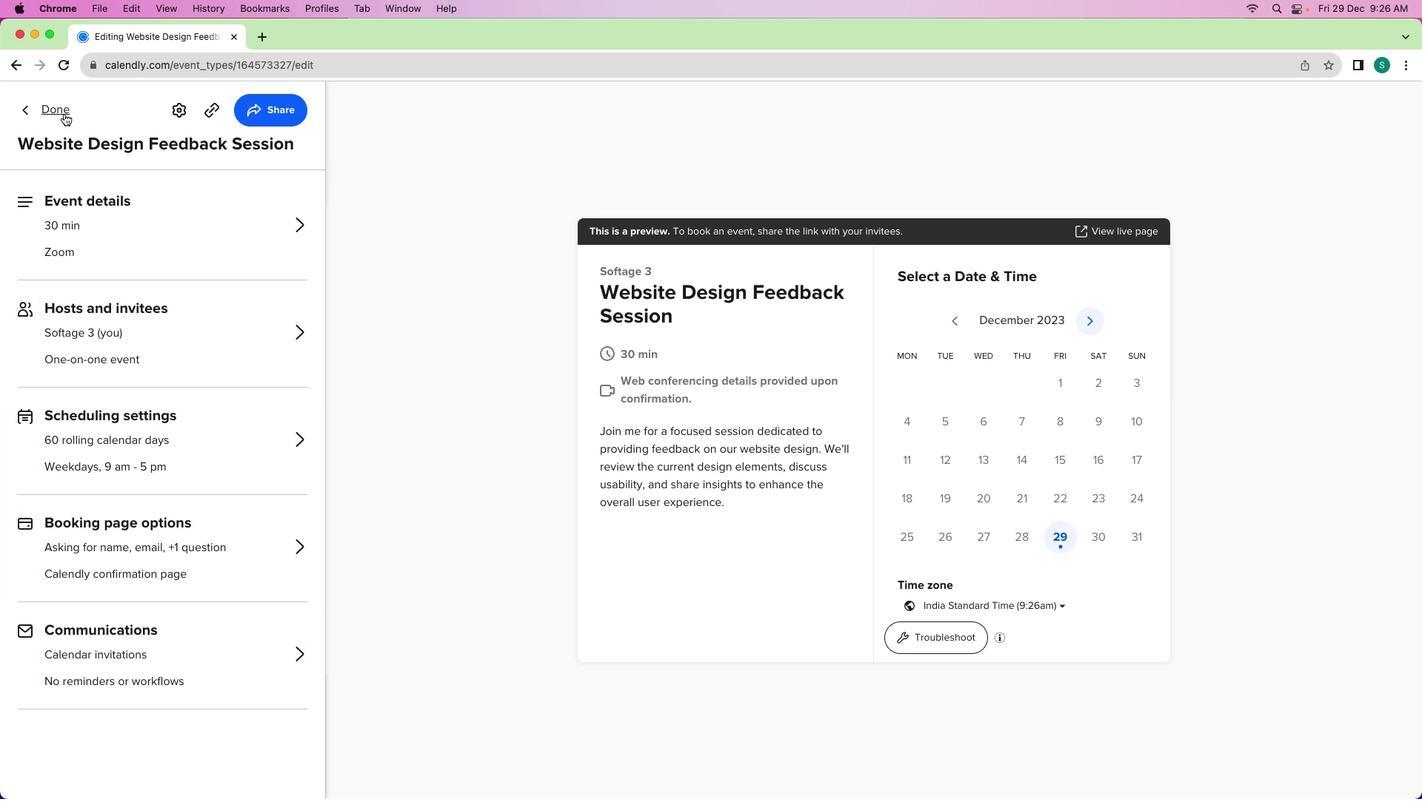 
Action: Mouse pressed left at (65, 114)
Screenshot: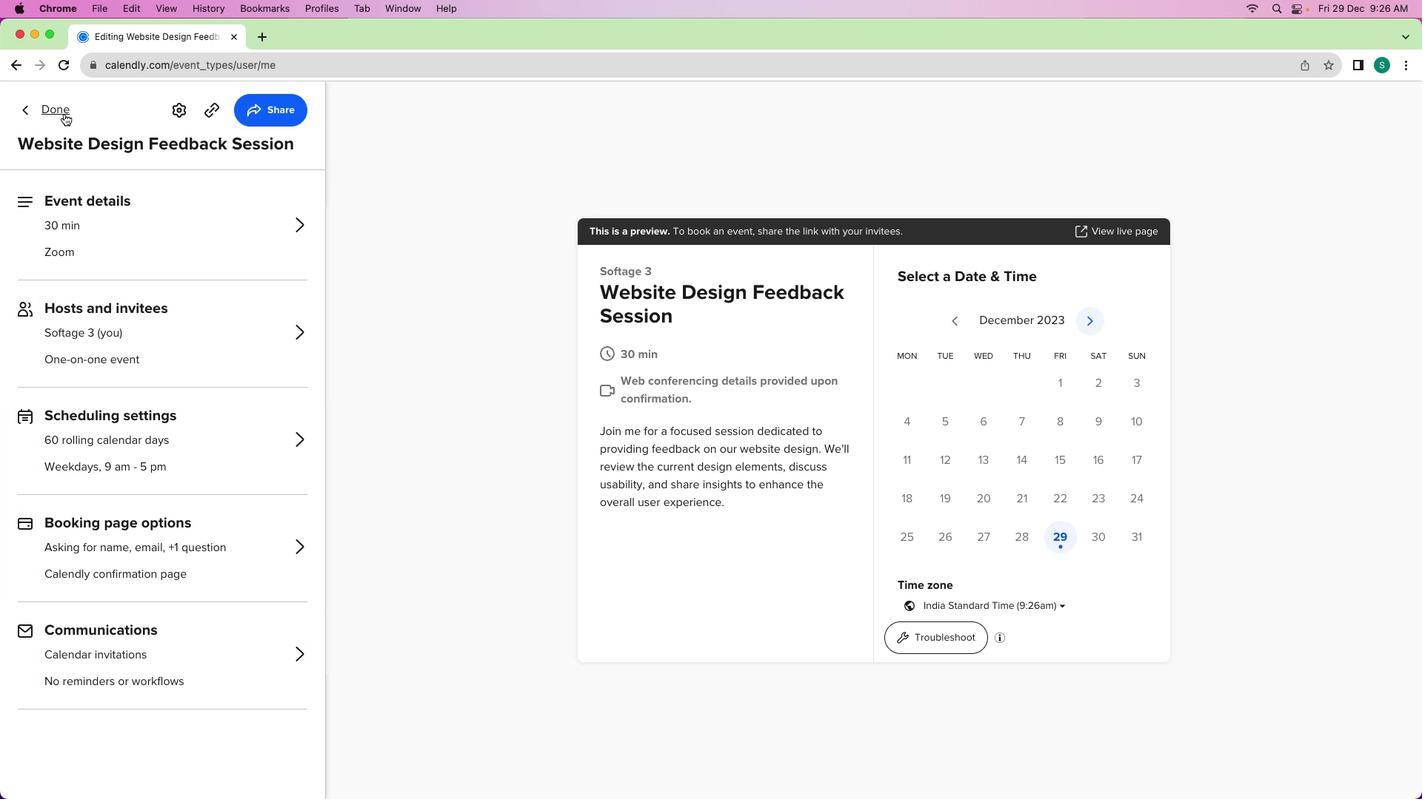 
Action: Mouse moved to (482, 408)
Screenshot: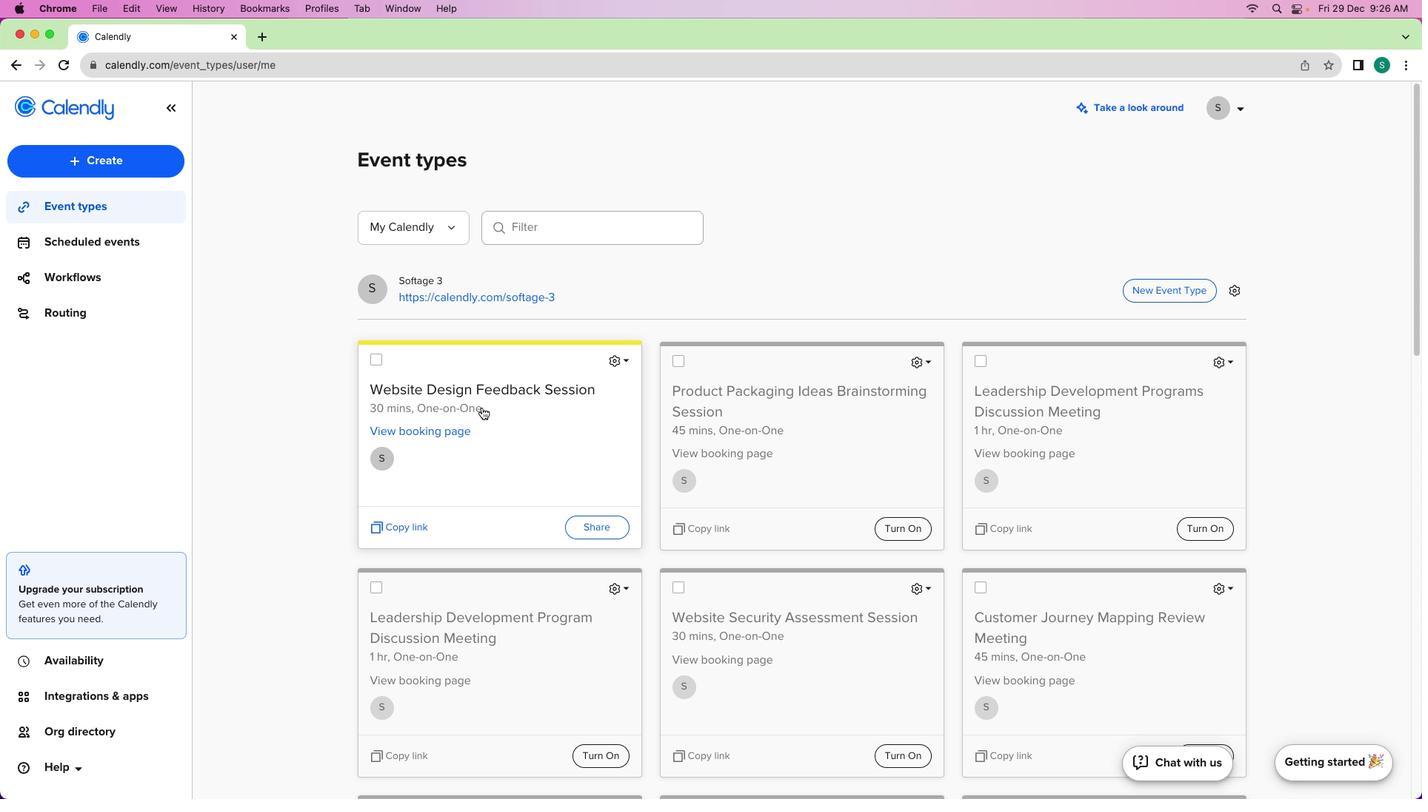 
